 Task: Find connections with filter location São Lourenço da Mata with filter topic #HRwith filter profile language German with filter current company TCS iON with filter school Birla Institute of Technology and Science, Pilani with filter industry IT System Data Services with filter service category Packaging Design with filter keywords title Musician
Action: Mouse moved to (291, 357)
Screenshot: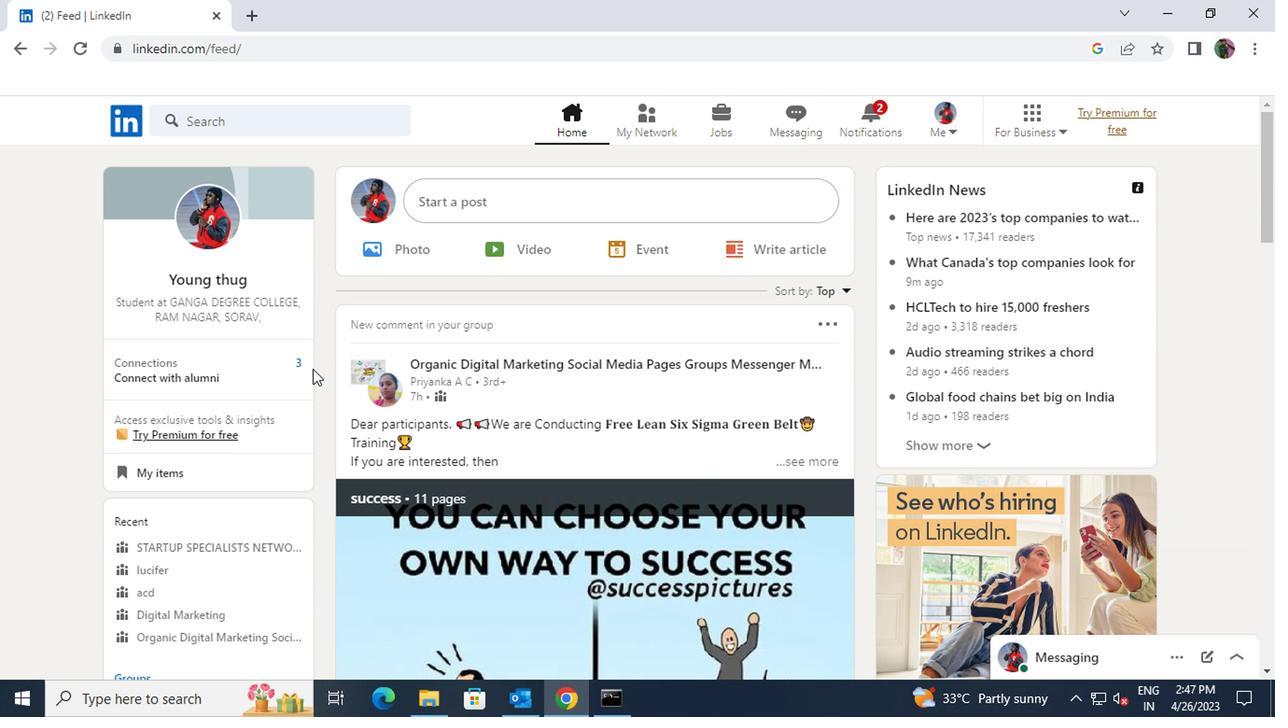 
Action: Mouse pressed left at (291, 357)
Screenshot: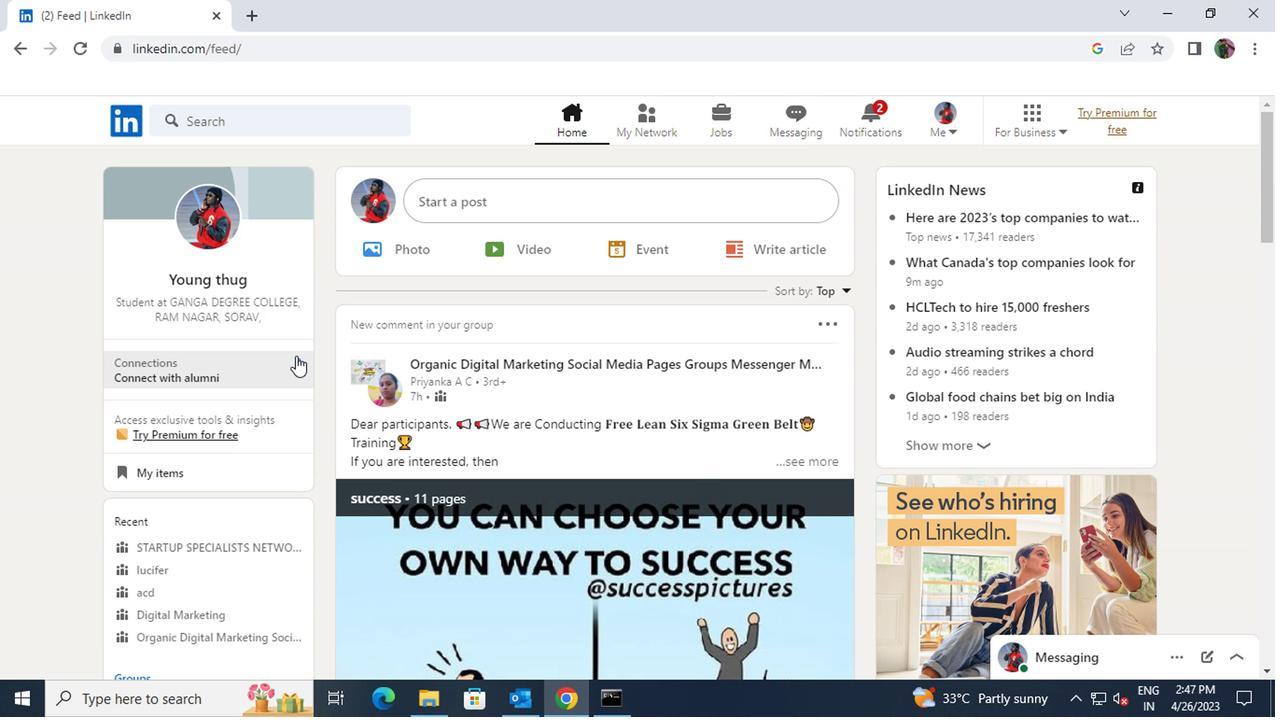 
Action: Mouse moved to (301, 221)
Screenshot: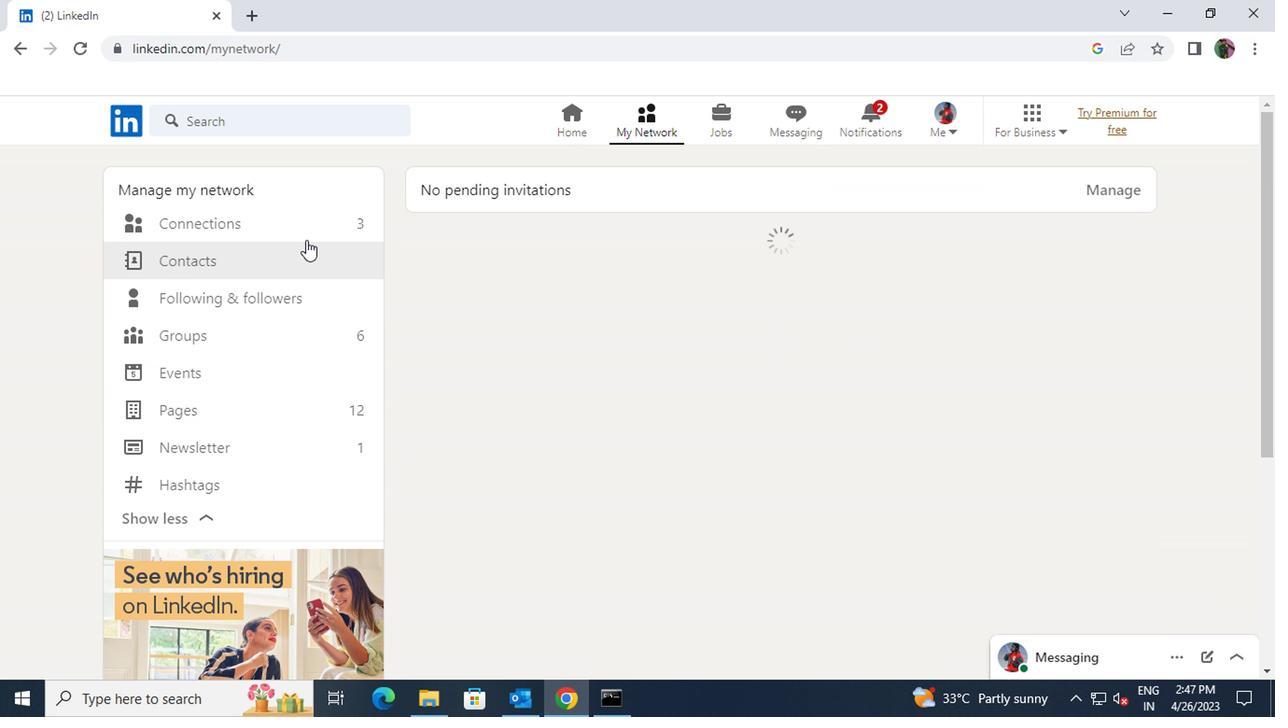 
Action: Mouse pressed left at (301, 221)
Screenshot: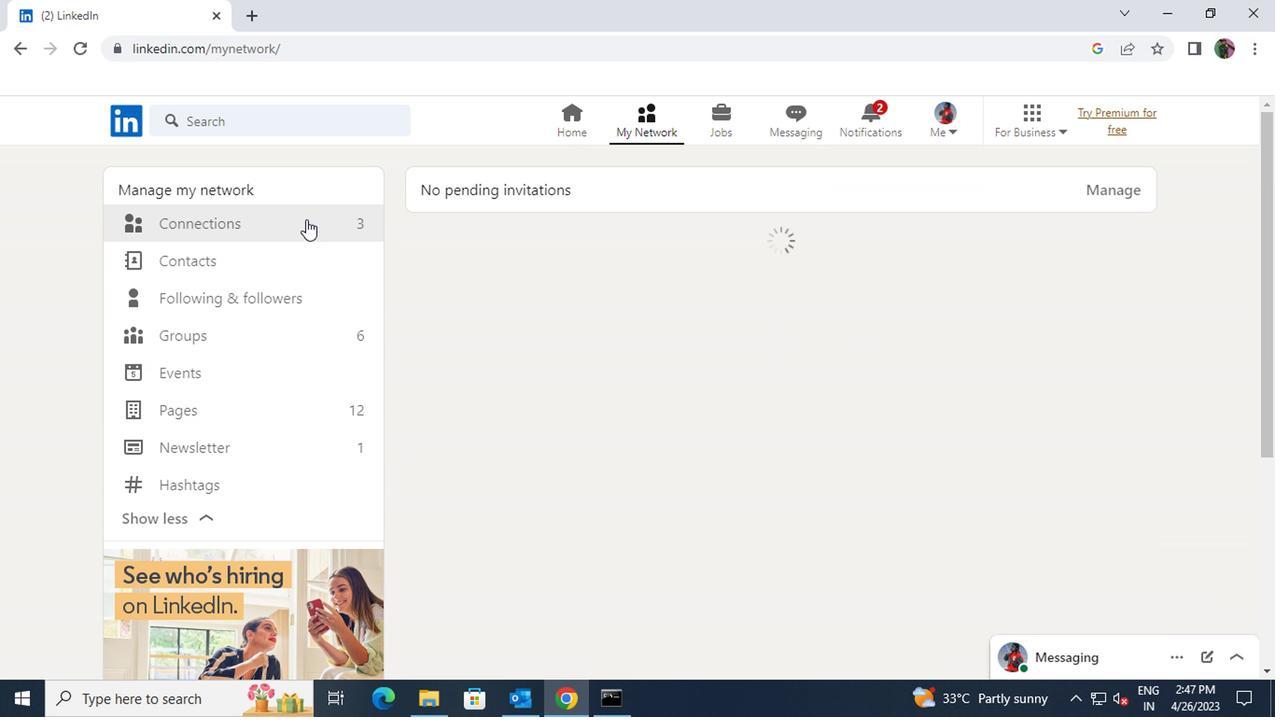 
Action: Mouse moved to (753, 225)
Screenshot: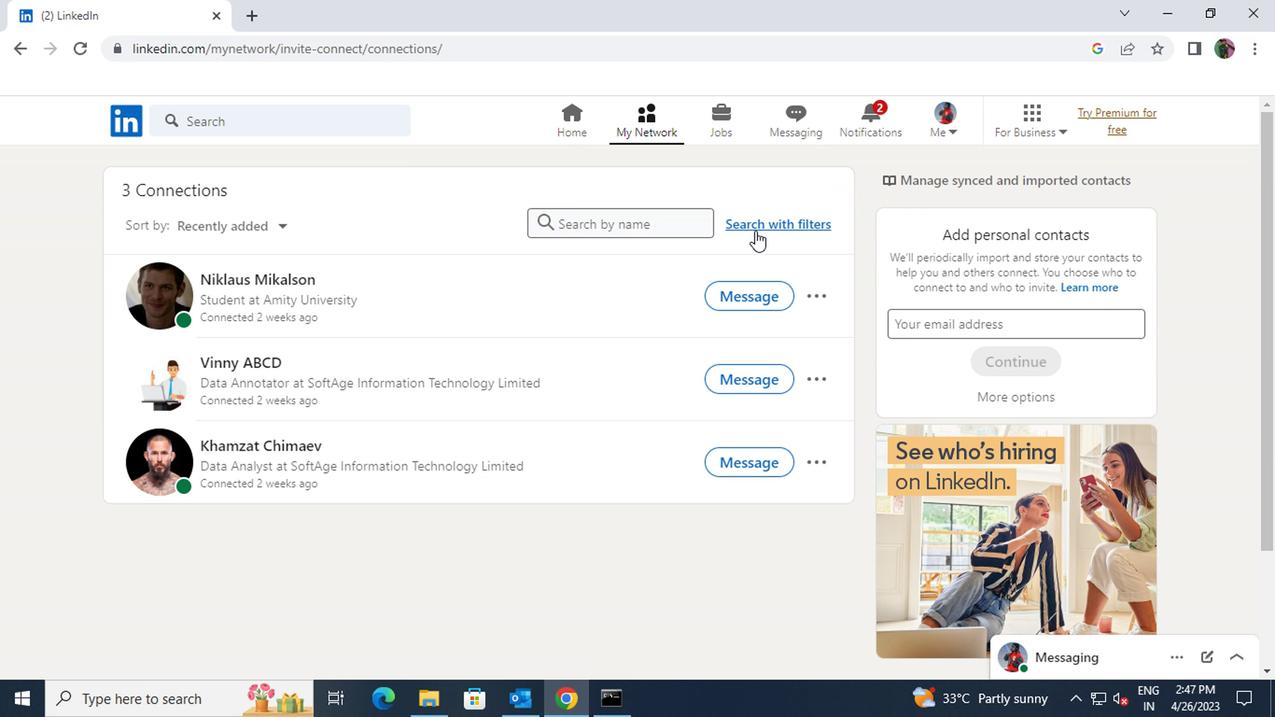 
Action: Mouse pressed left at (753, 225)
Screenshot: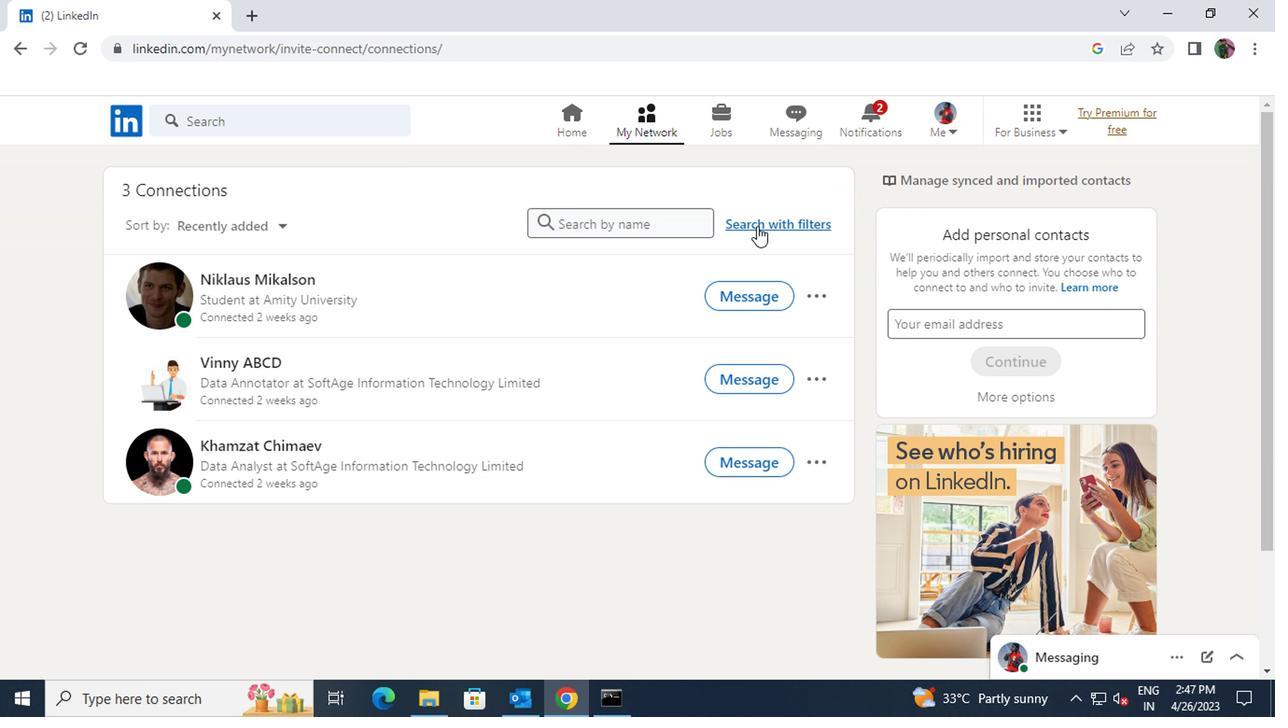 
Action: Mouse moved to (697, 179)
Screenshot: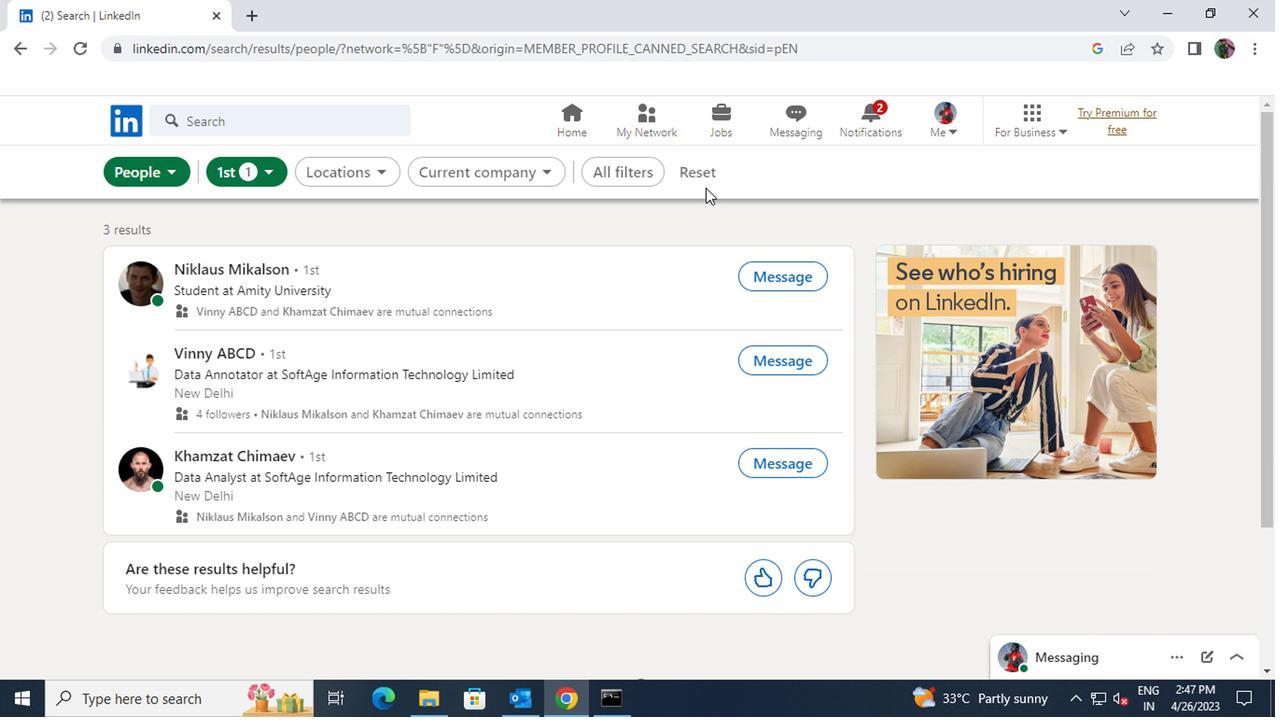 
Action: Mouse pressed left at (697, 179)
Screenshot: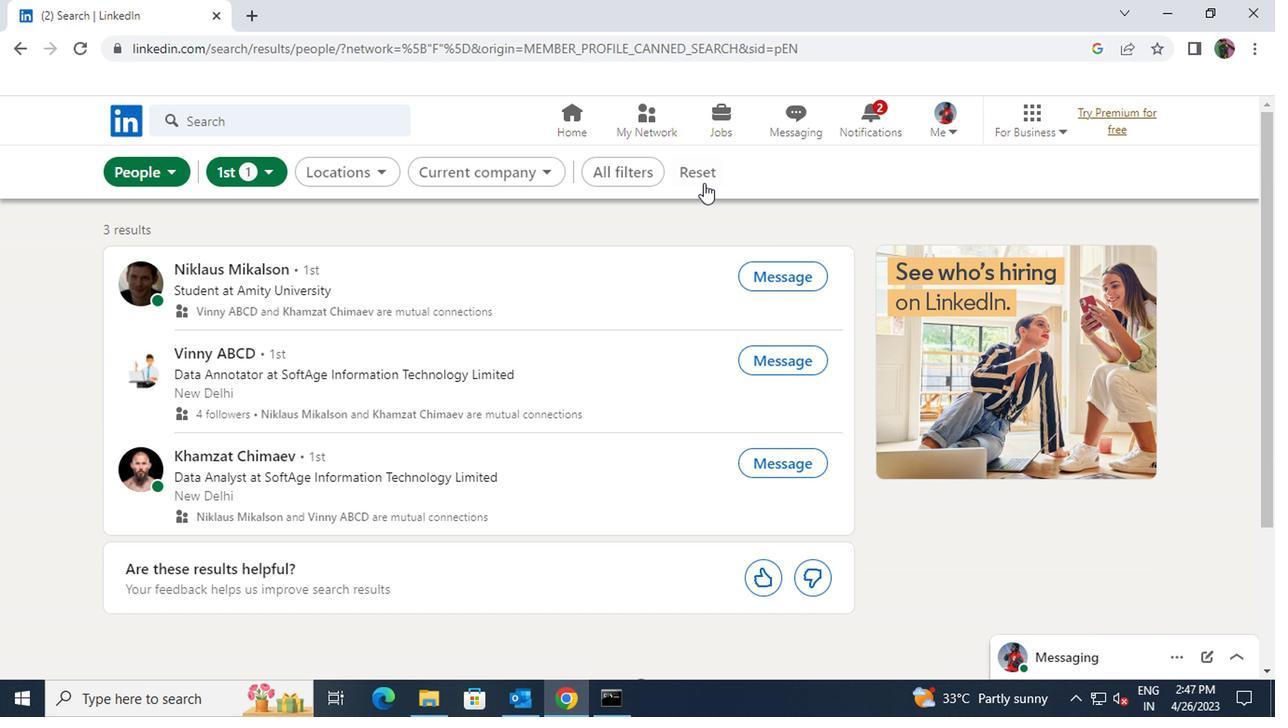 
Action: Mouse moved to (672, 175)
Screenshot: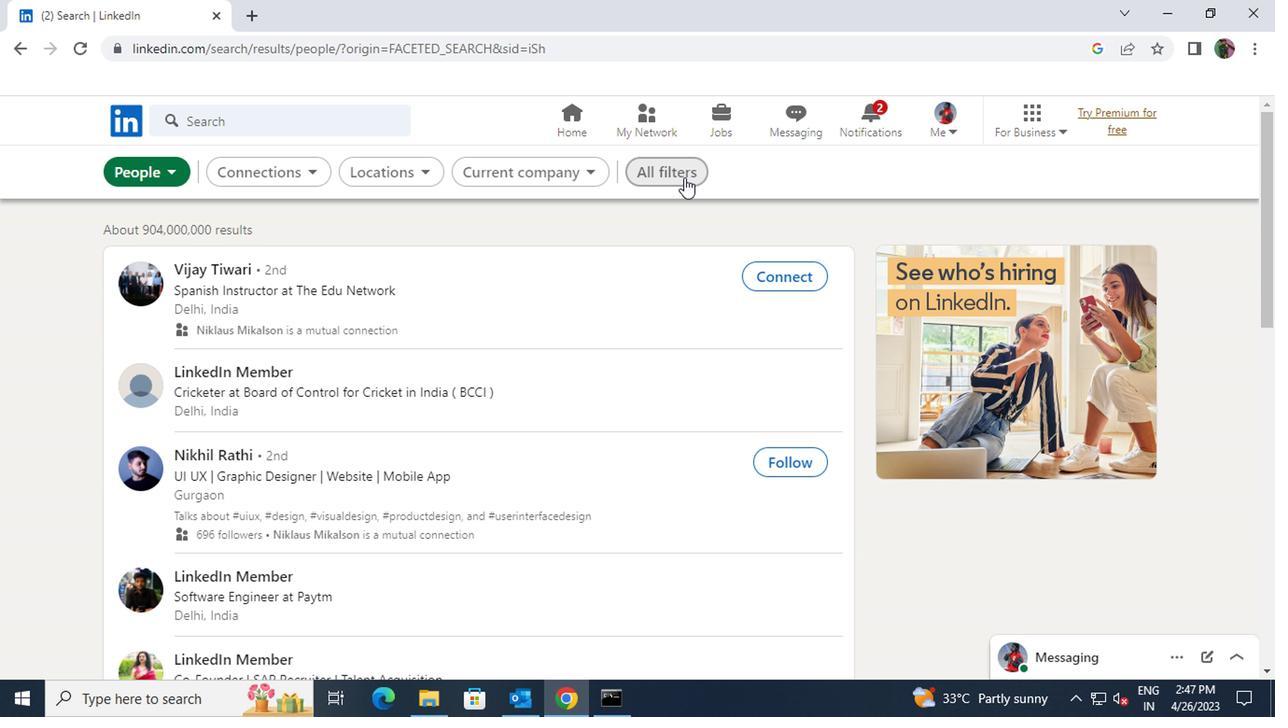 
Action: Mouse pressed left at (672, 175)
Screenshot: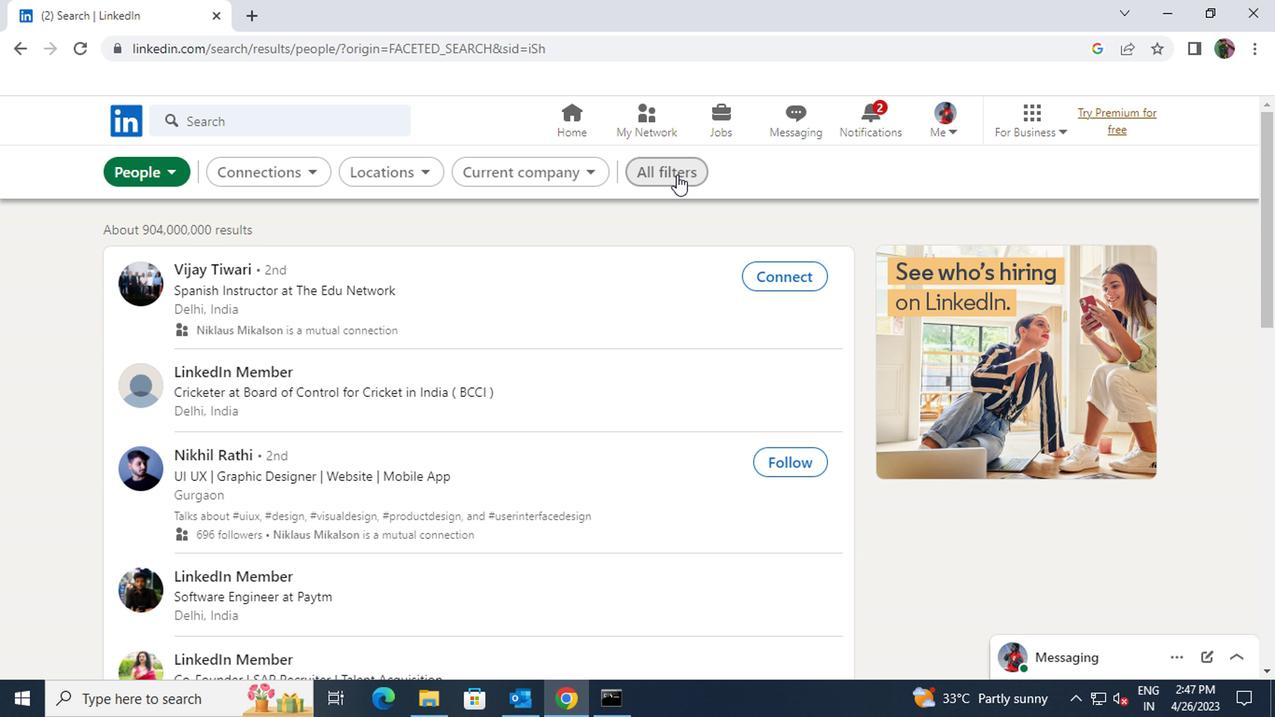 
Action: Mouse moved to (900, 377)
Screenshot: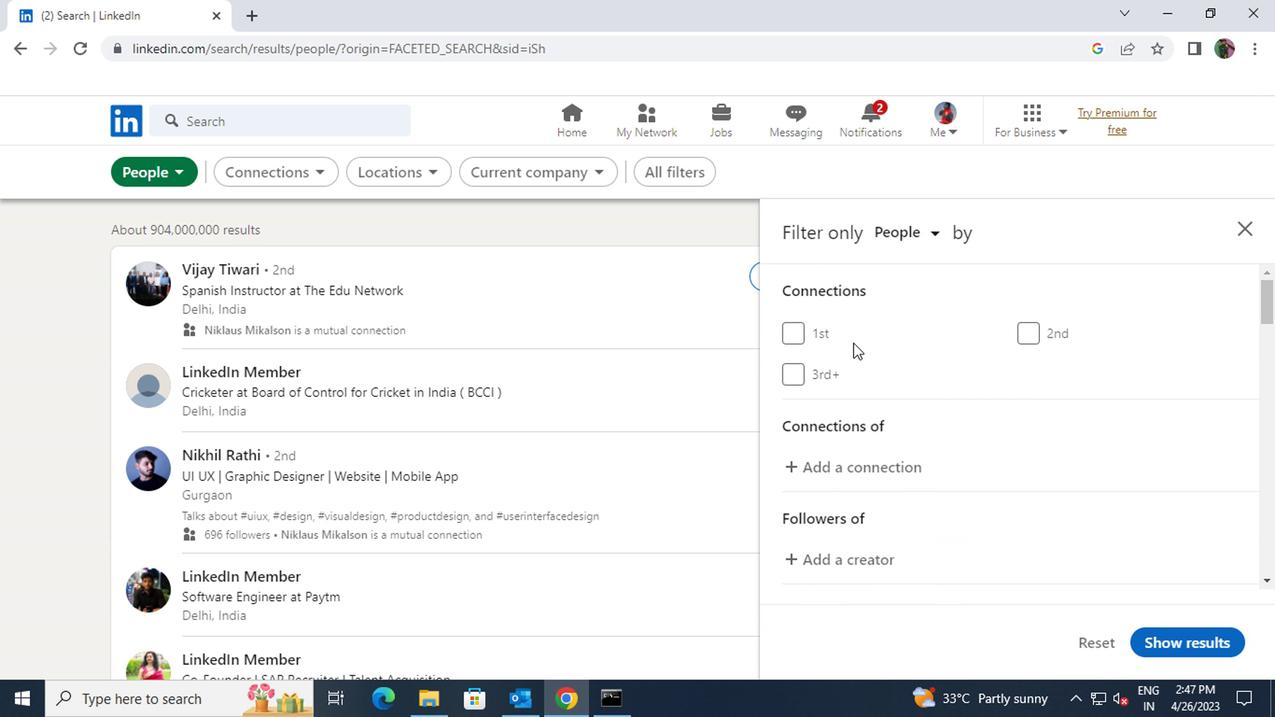 
Action: Mouse scrolled (900, 377) with delta (0, 0)
Screenshot: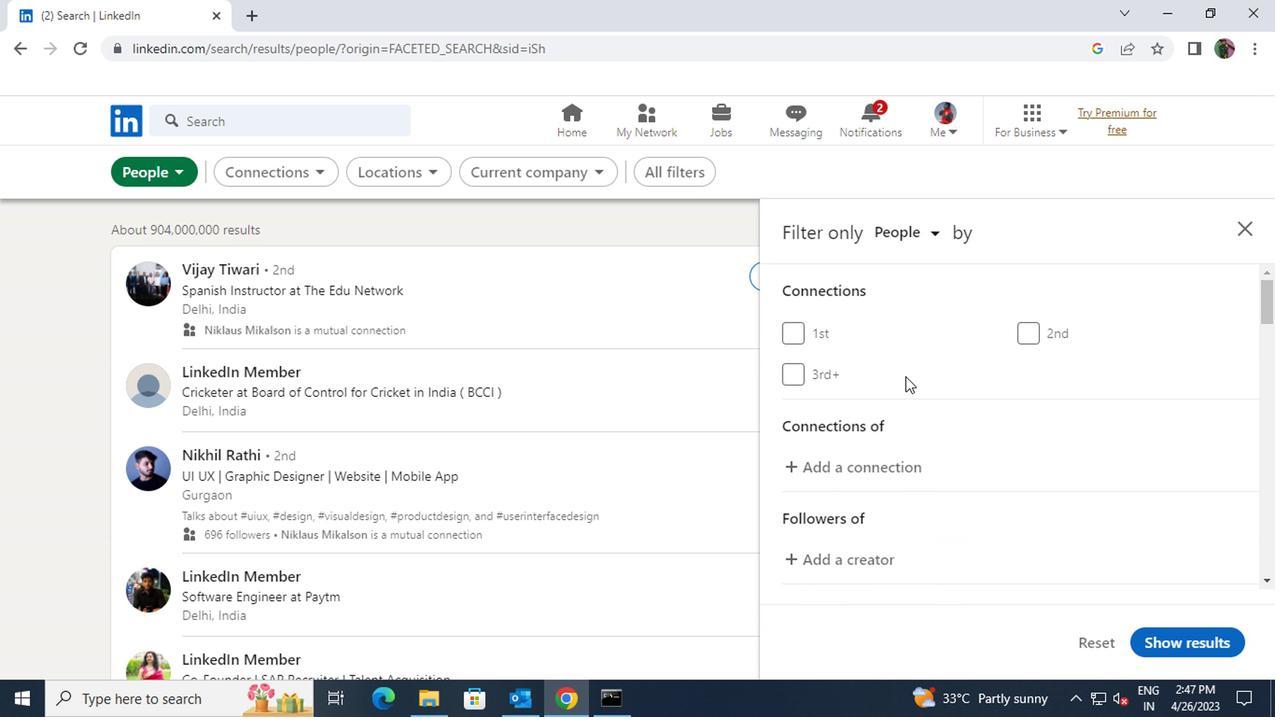 
Action: Mouse scrolled (900, 377) with delta (0, 0)
Screenshot: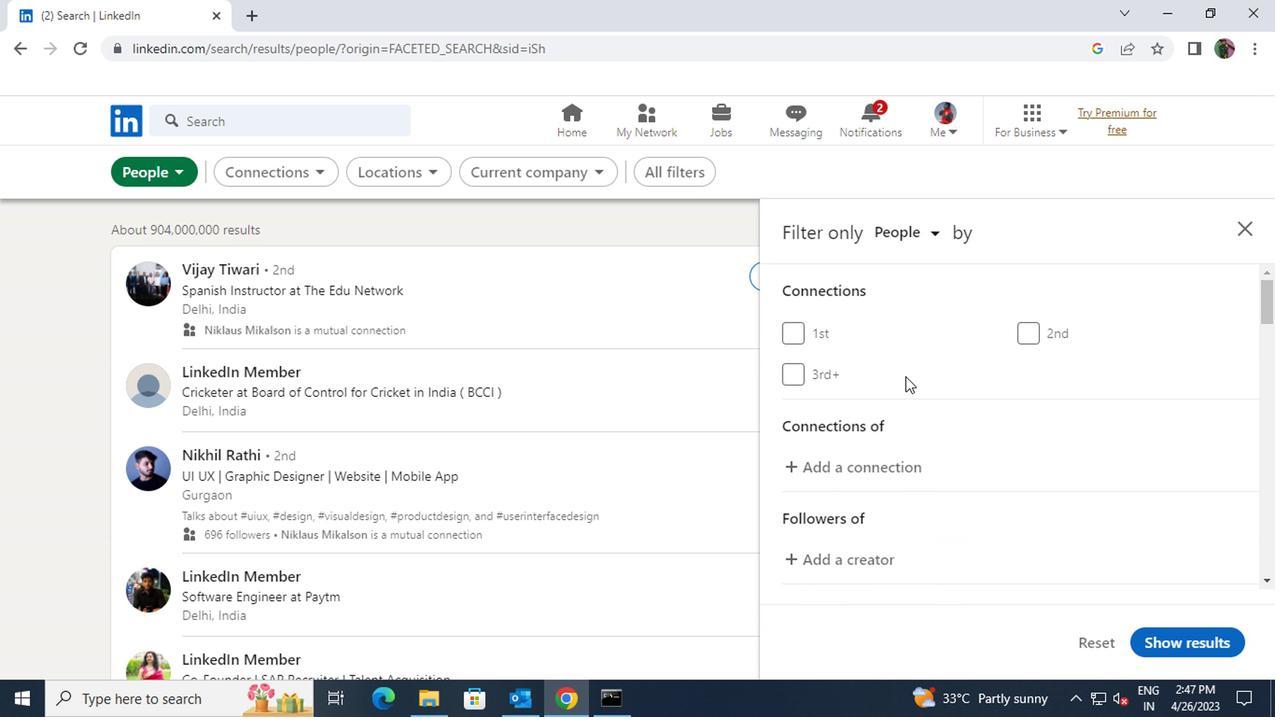 
Action: Mouse scrolled (900, 377) with delta (0, 0)
Screenshot: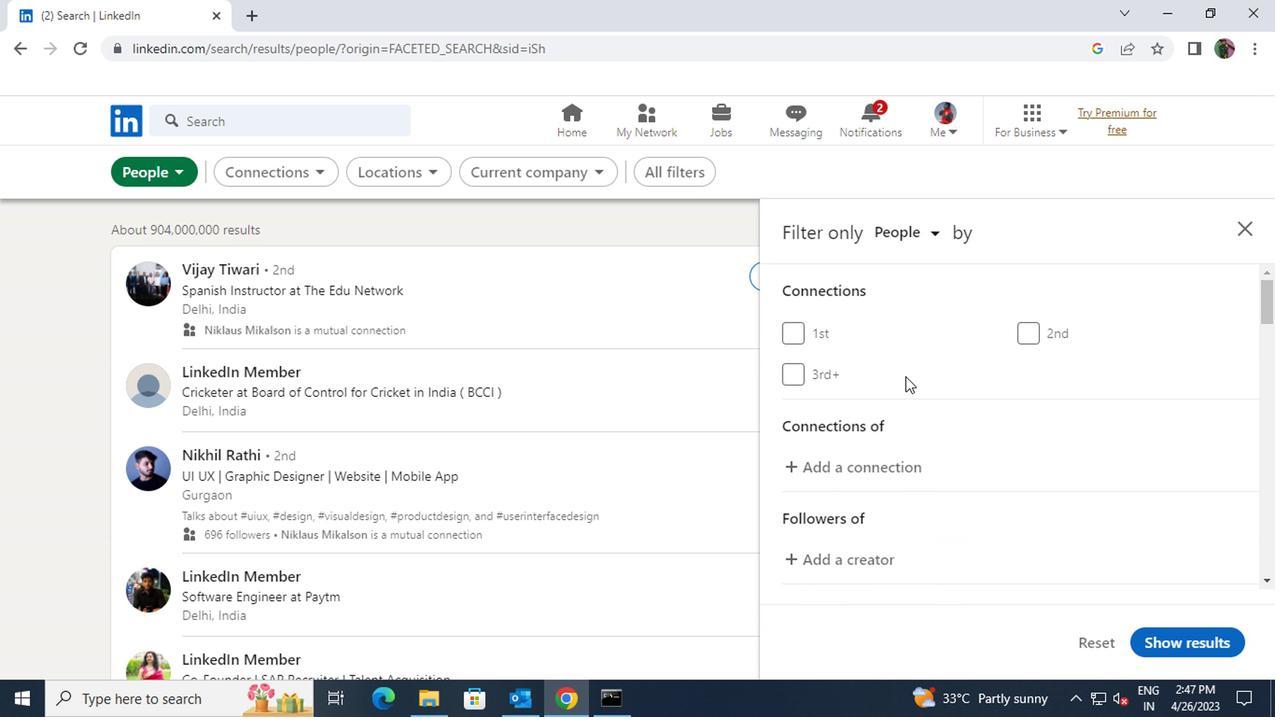 
Action: Mouse scrolled (900, 377) with delta (0, 0)
Screenshot: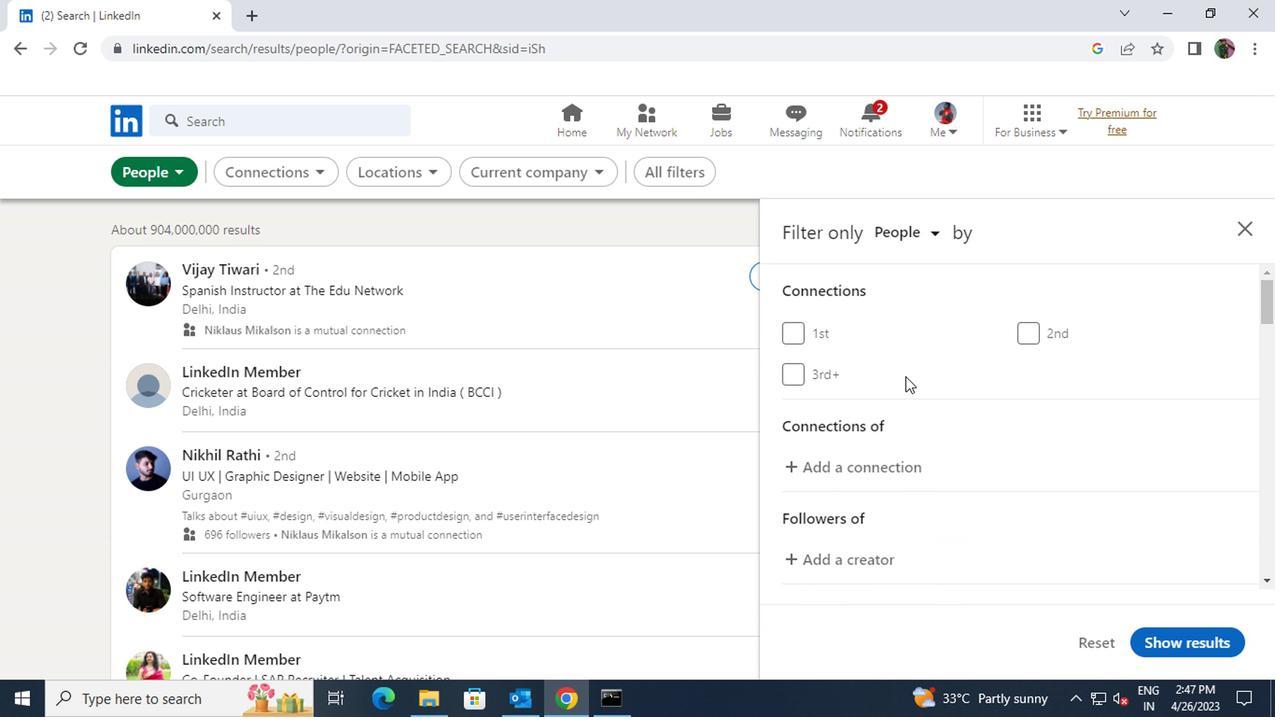 
Action: Mouse moved to (1045, 364)
Screenshot: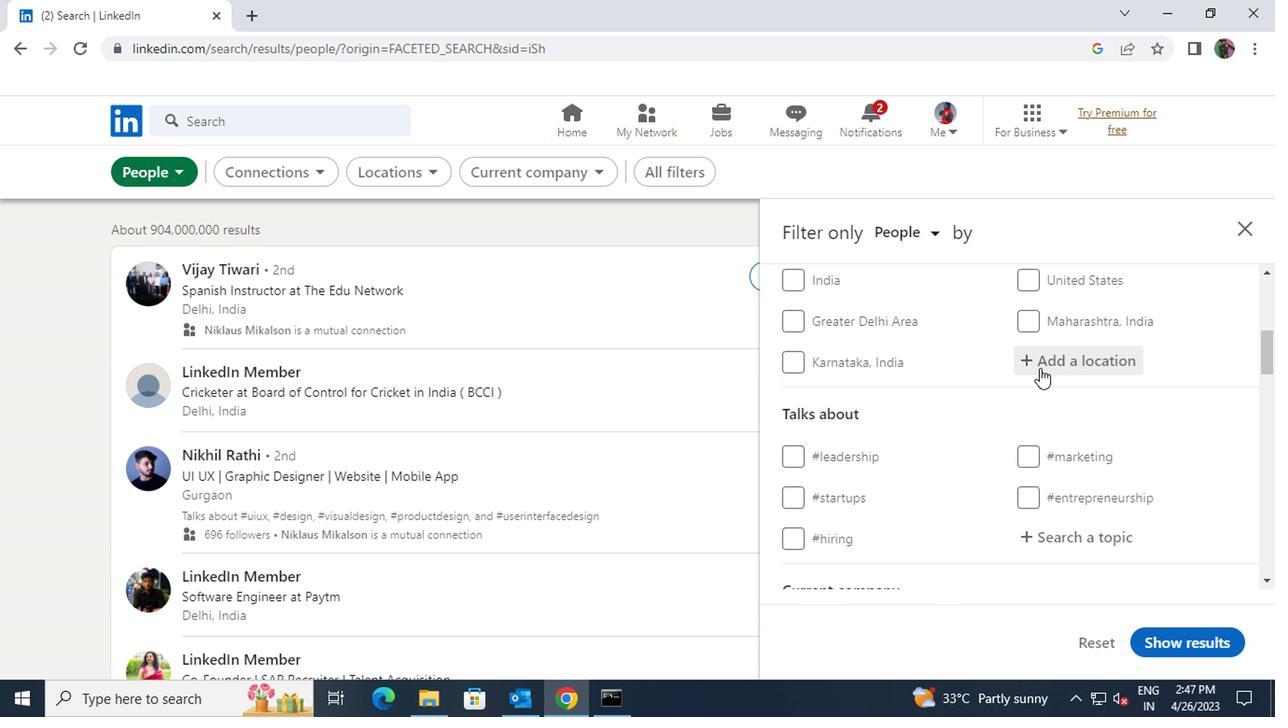 
Action: Mouse pressed left at (1045, 364)
Screenshot: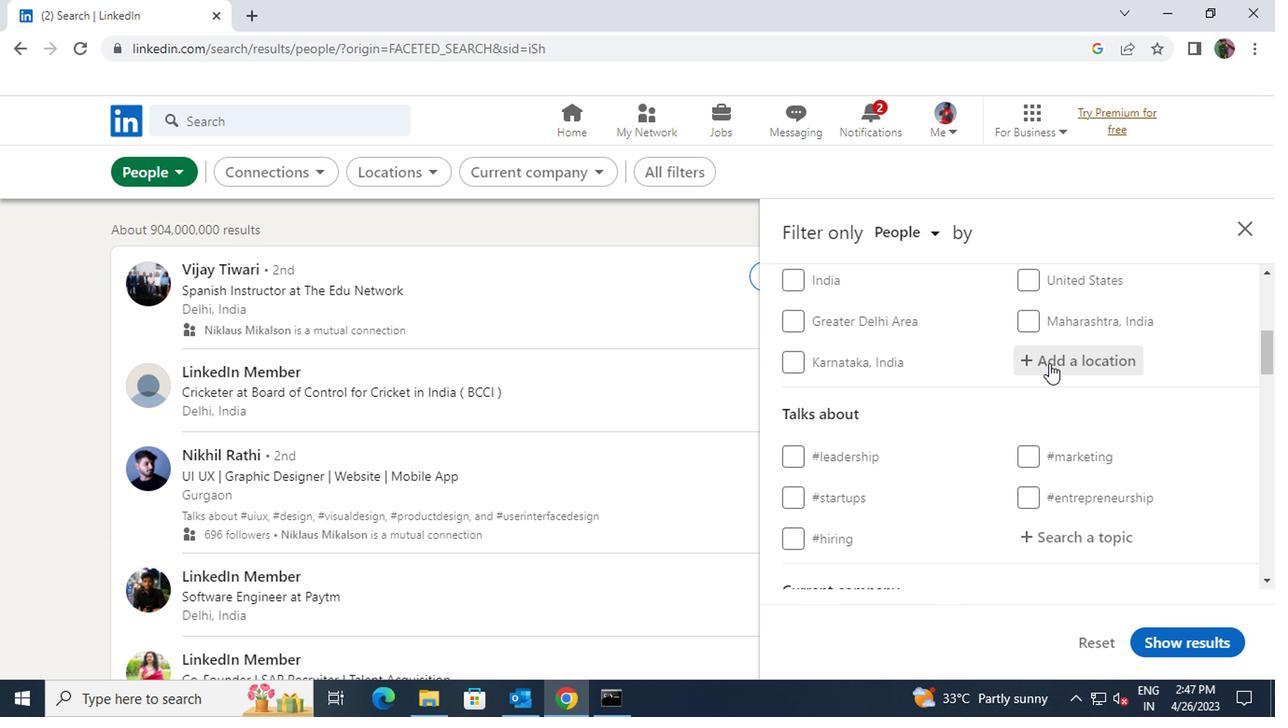 
Action: Key pressed <Key.shift>SAO<Key.space>LO
Screenshot: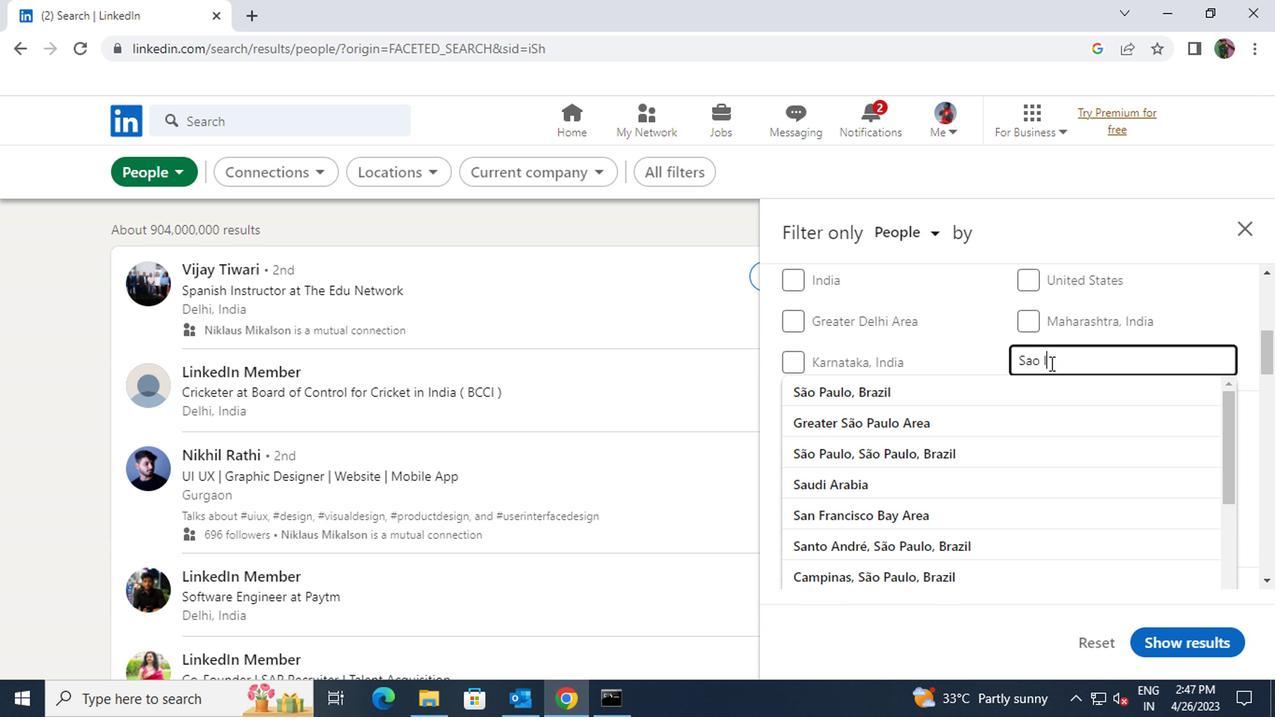 
Action: Mouse moved to (1054, 411)
Screenshot: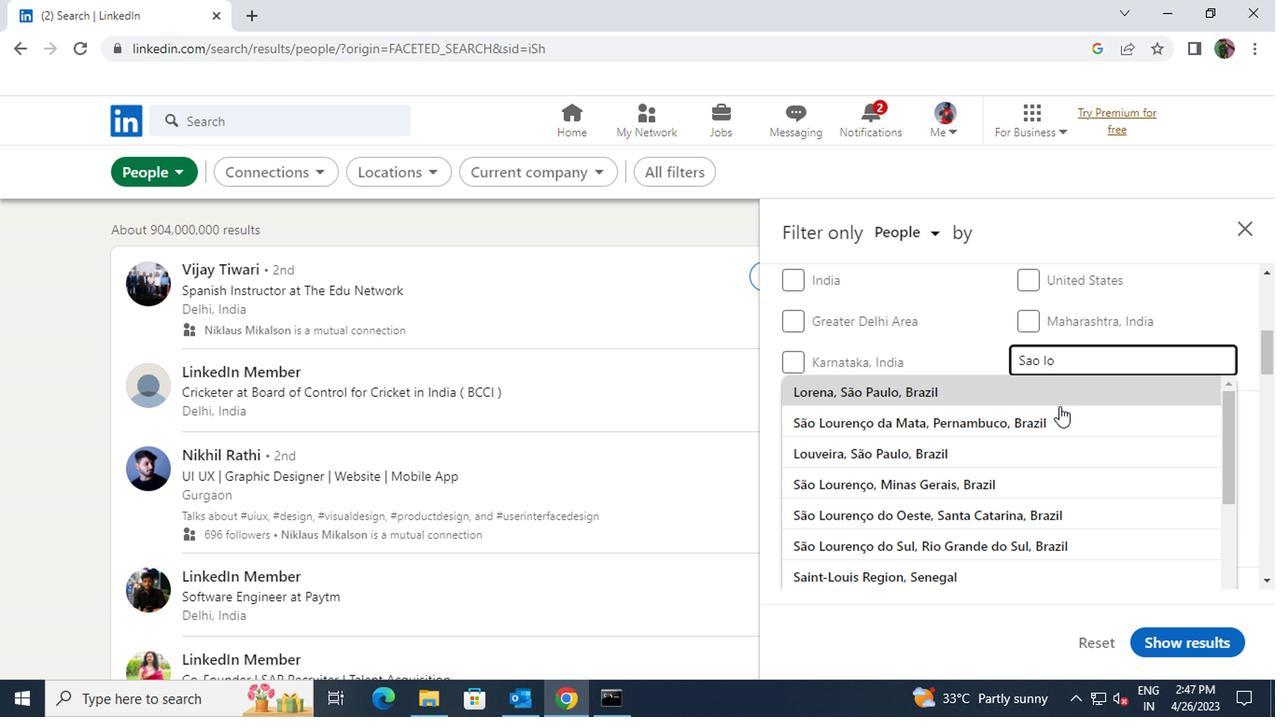 
Action: Mouse pressed left at (1054, 411)
Screenshot: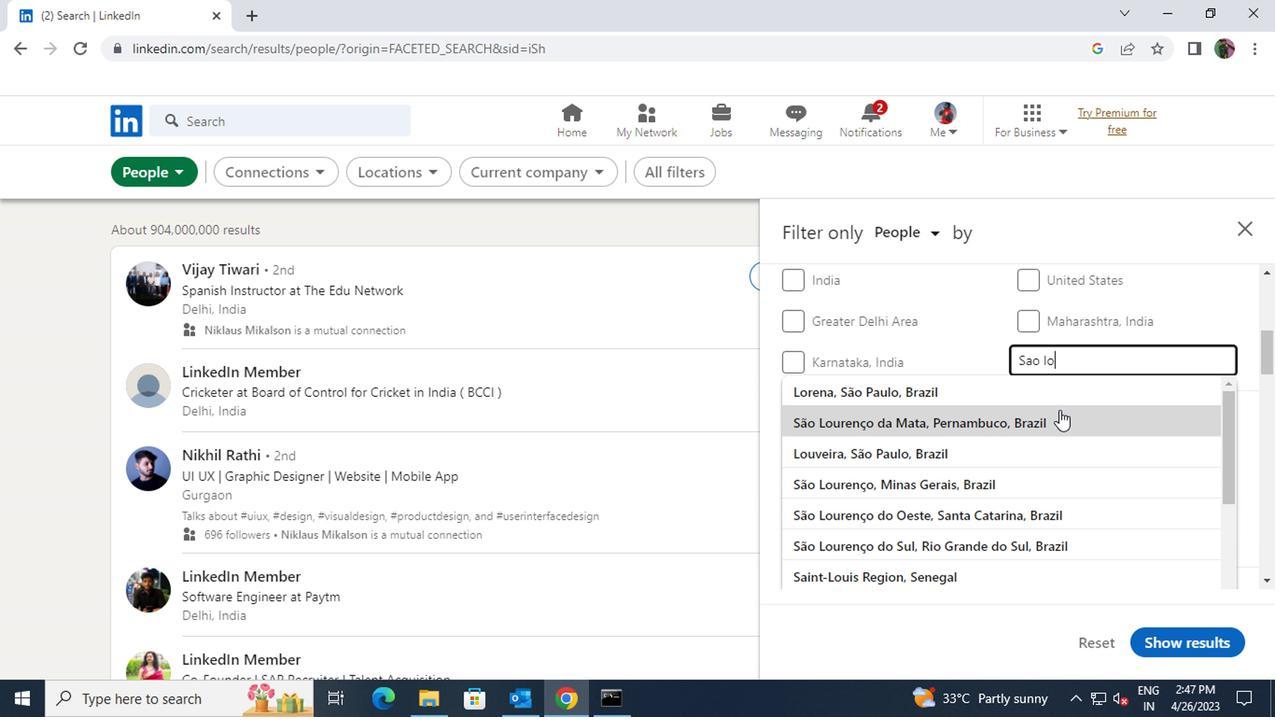 
Action: Mouse scrolled (1054, 410) with delta (0, -1)
Screenshot: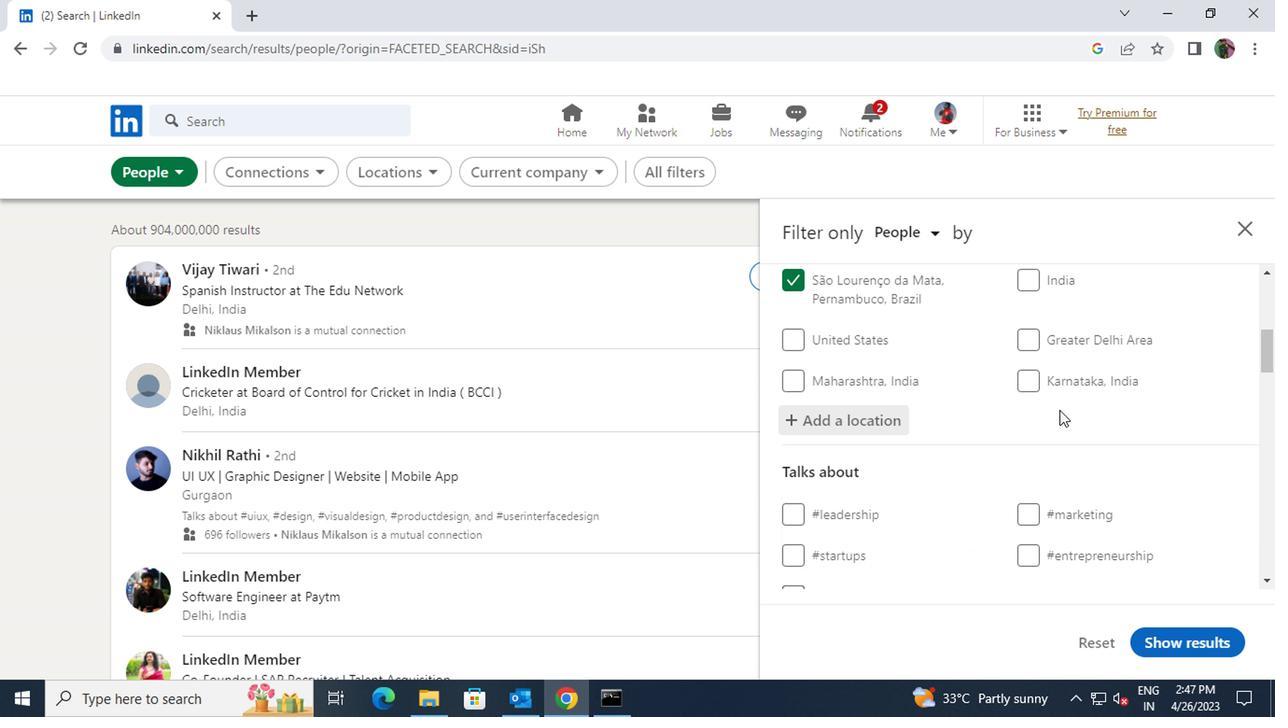 
Action: Mouse scrolled (1054, 410) with delta (0, -1)
Screenshot: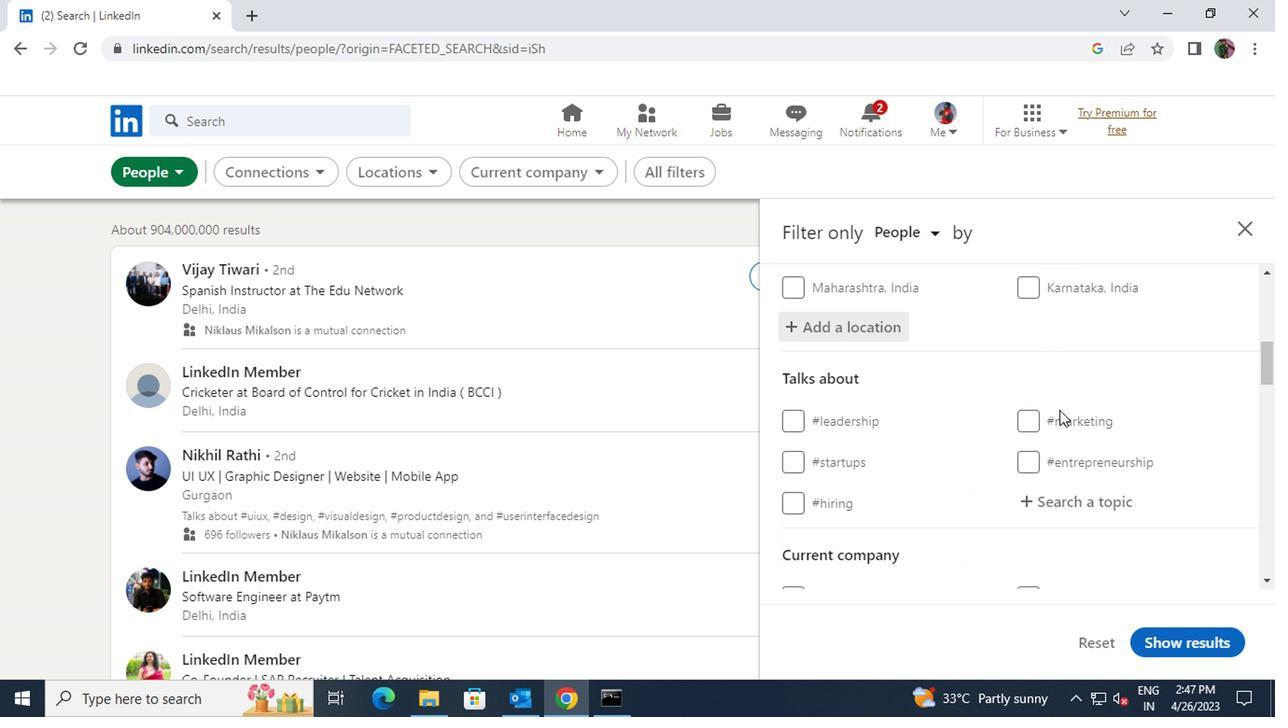 
Action: Mouse scrolled (1054, 410) with delta (0, -1)
Screenshot: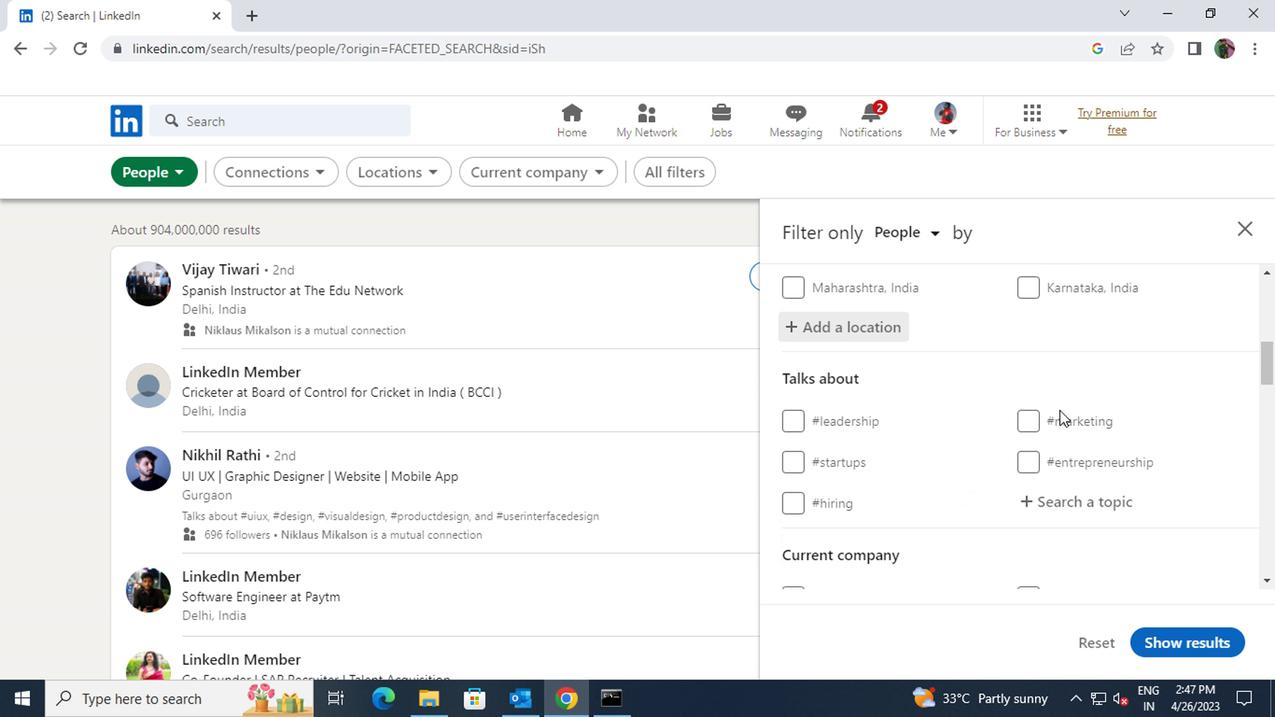 
Action: Mouse moved to (1056, 311)
Screenshot: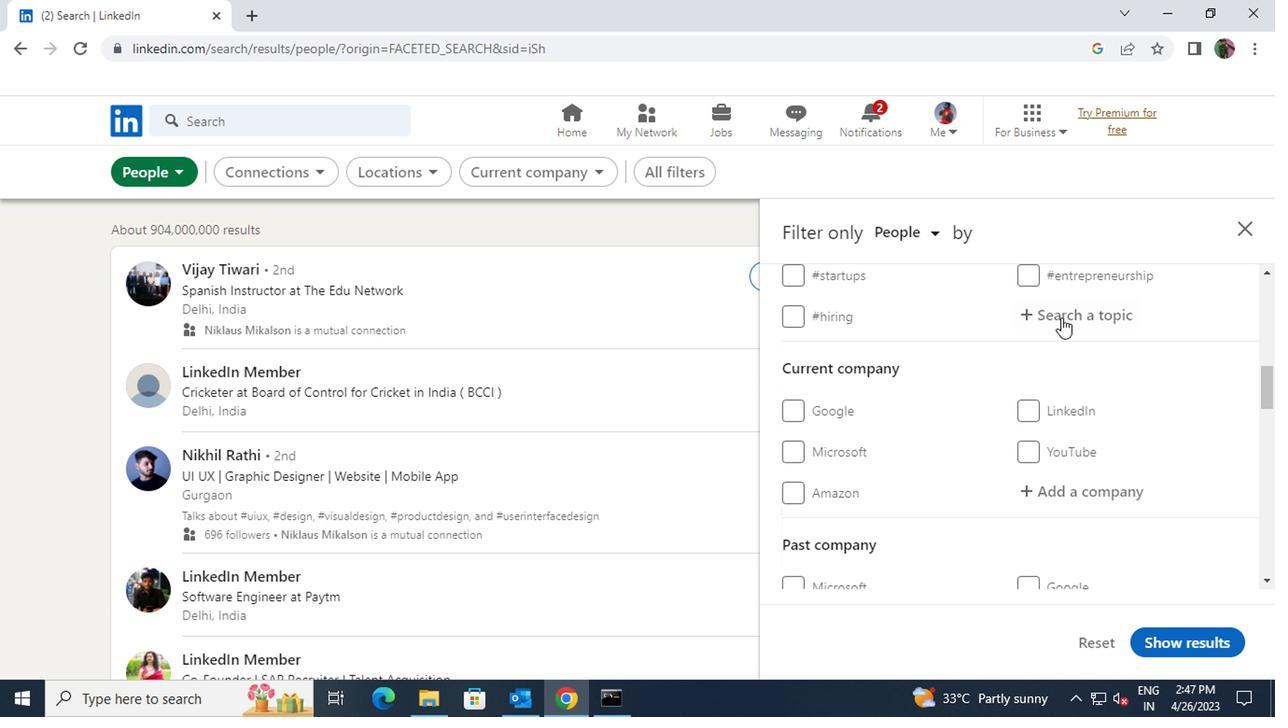
Action: Mouse pressed left at (1056, 311)
Screenshot: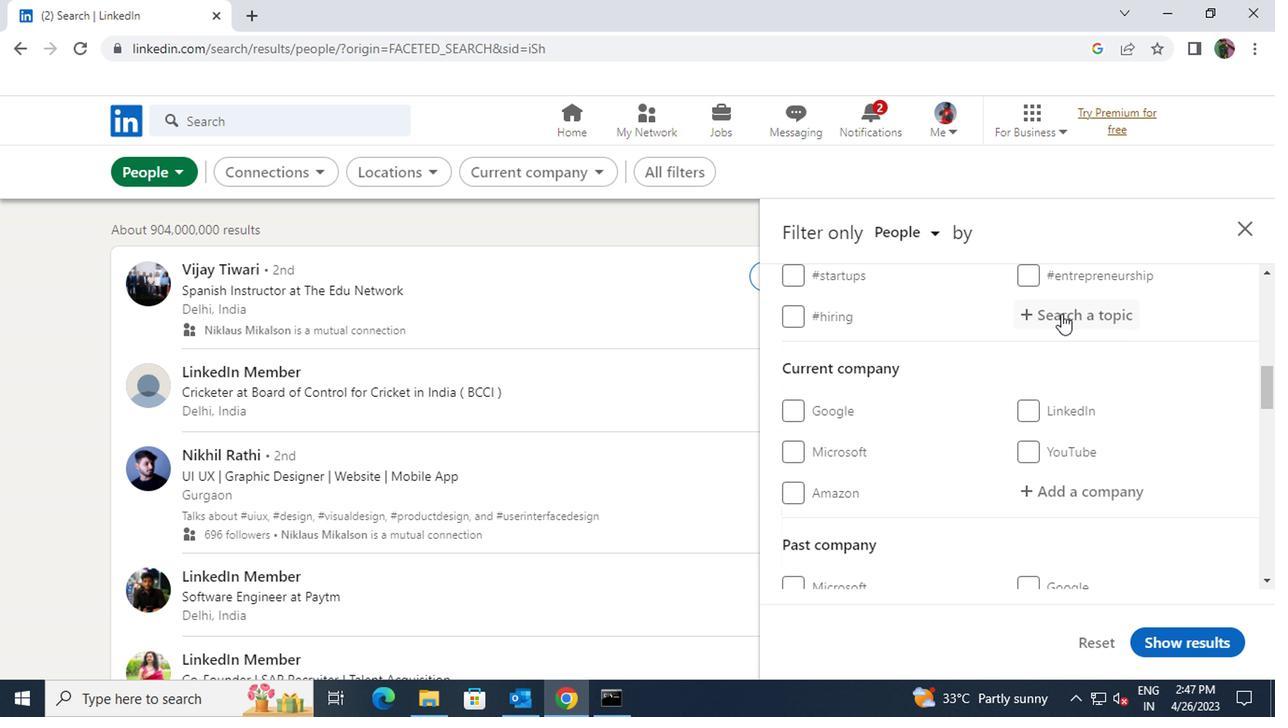 
Action: Key pressed <Key.shift><Key.shift><Key.shift><Key.shift><Key.shift><Key.shift><Key.shift><Key.shift><Key.shift><Key.shift><Key.shift><Key.shift><Key.shift>#<Key.shift>HRWITH
Screenshot: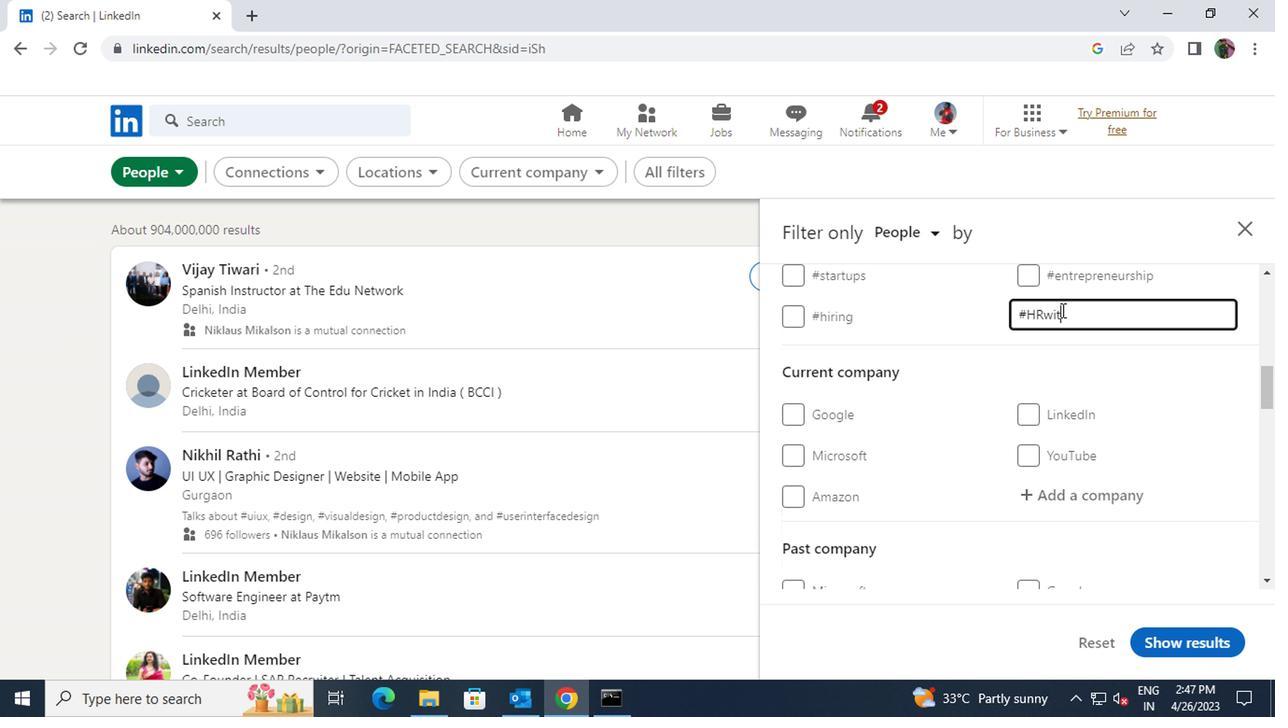 
Action: Mouse moved to (1006, 373)
Screenshot: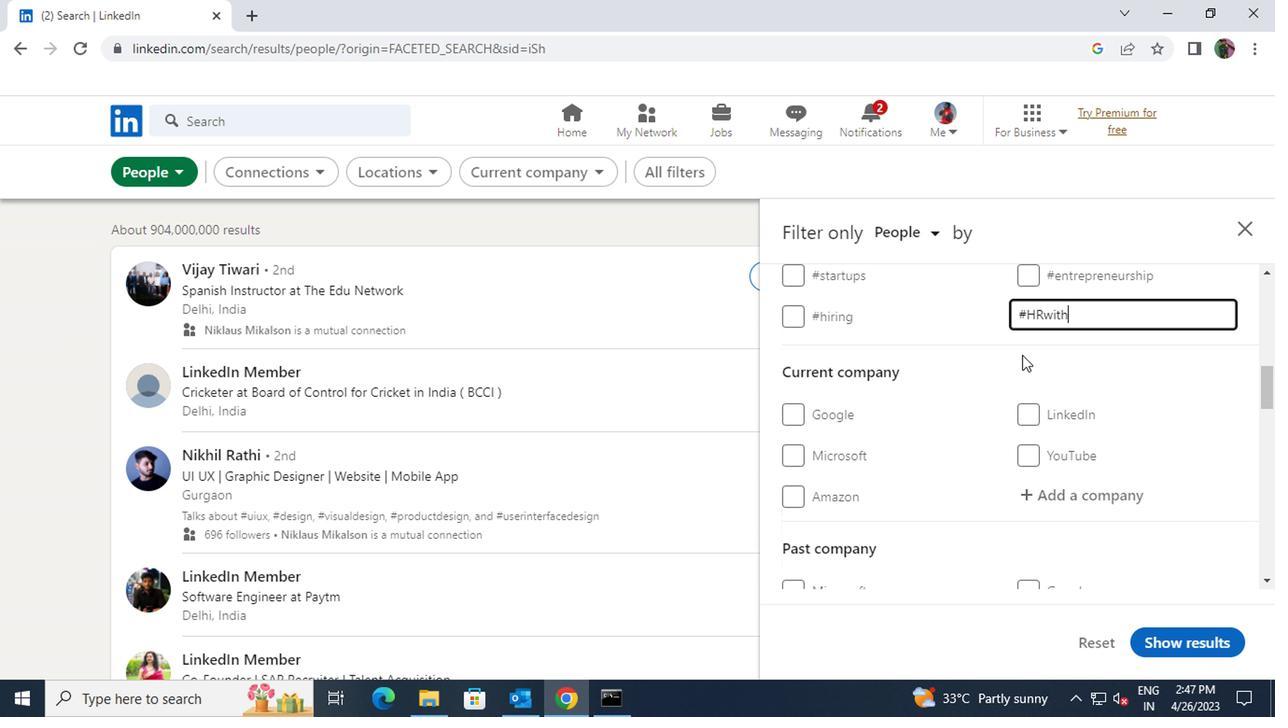 
Action: Mouse scrolled (1006, 372) with delta (0, 0)
Screenshot: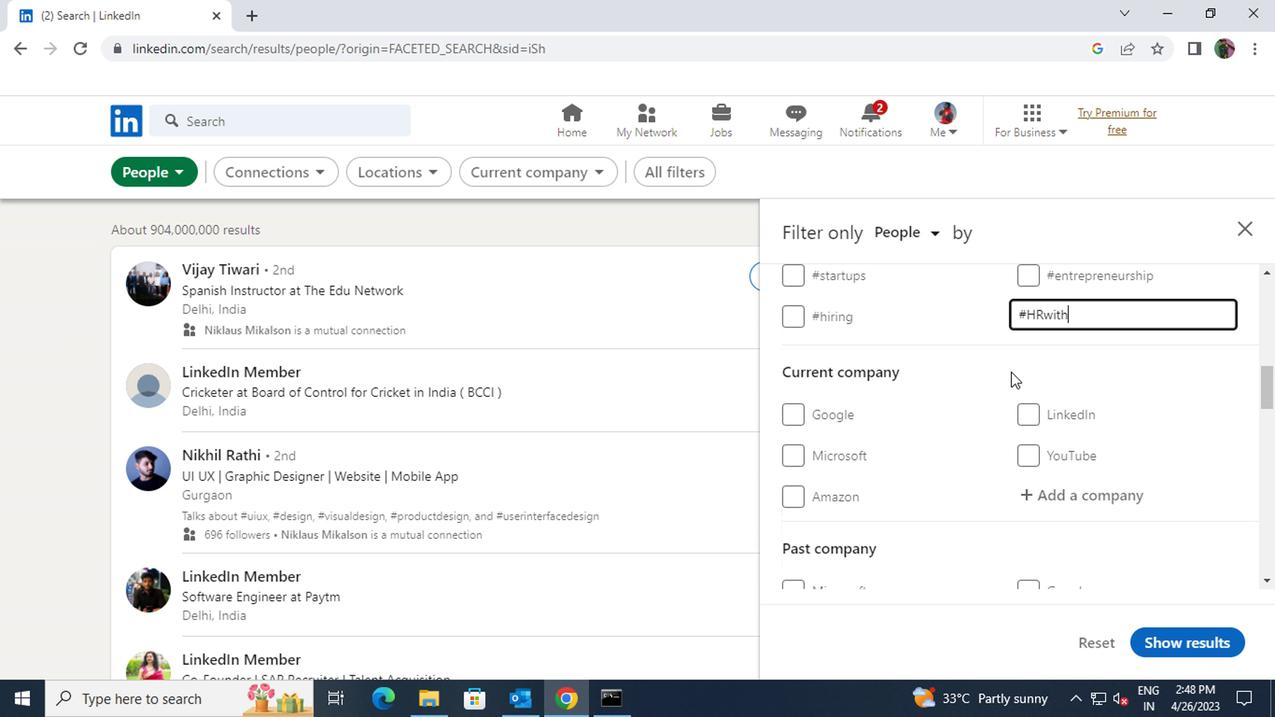 
Action: Mouse moved to (1032, 405)
Screenshot: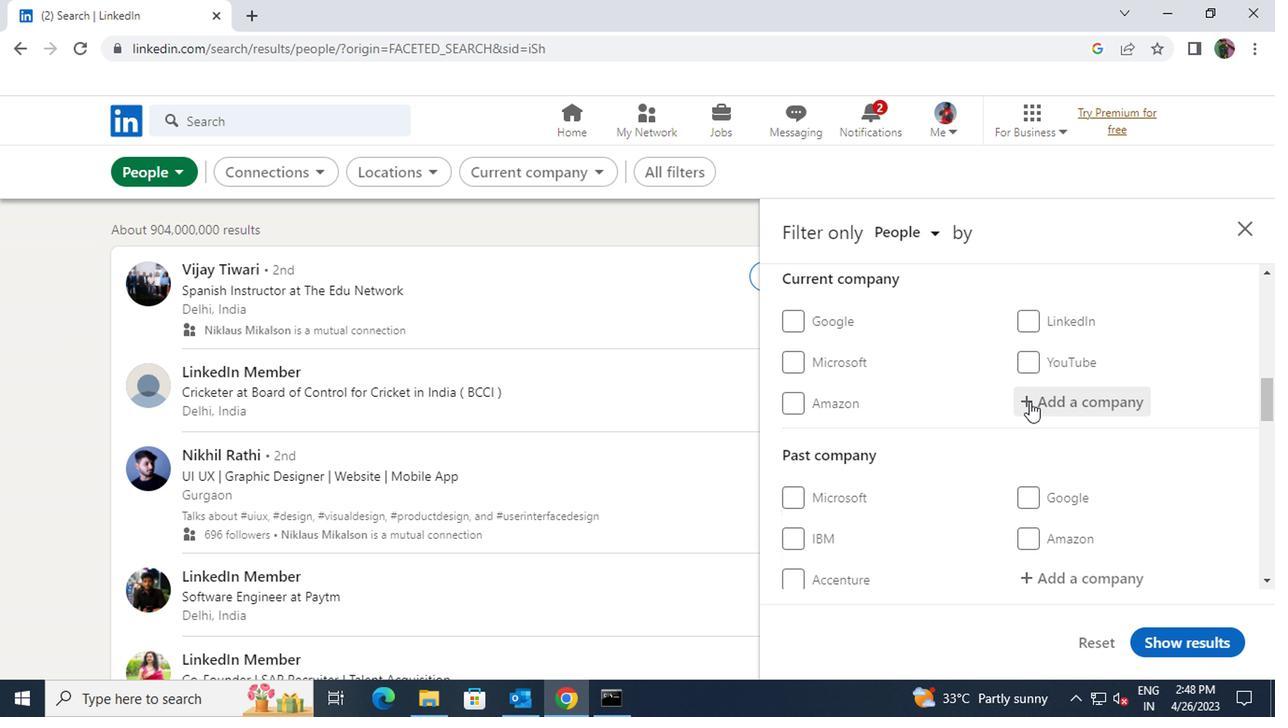 
Action: Mouse pressed left at (1032, 405)
Screenshot: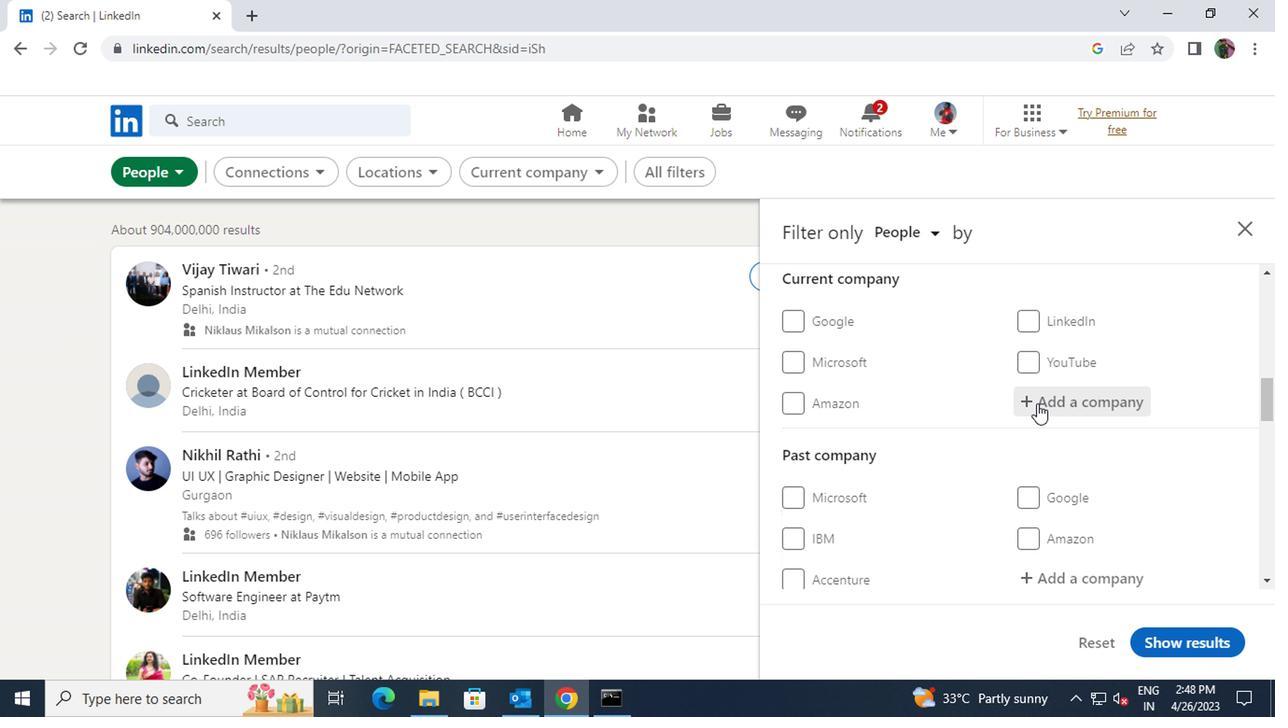 
Action: Key pressed <Key.shift><Key.shift><Key.shift>TCS<Key.space>ION
Screenshot: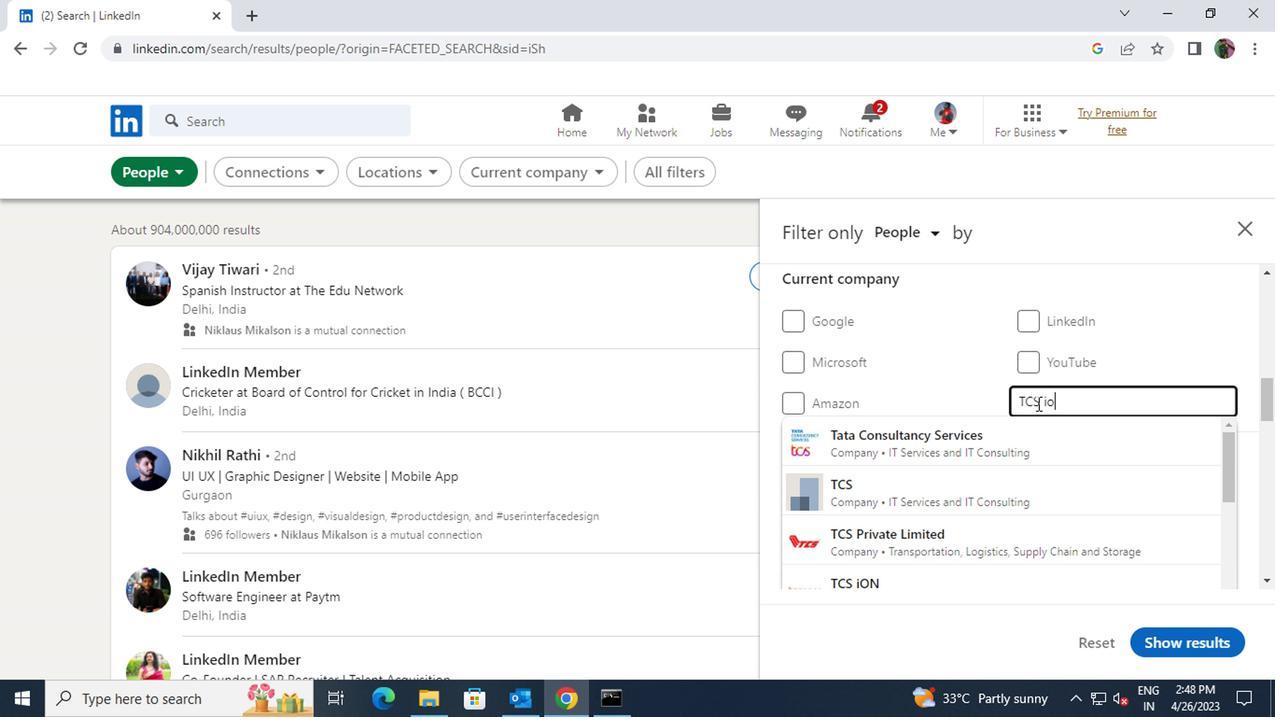 
Action: Mouse moved to (1026, 433)
Screenshot: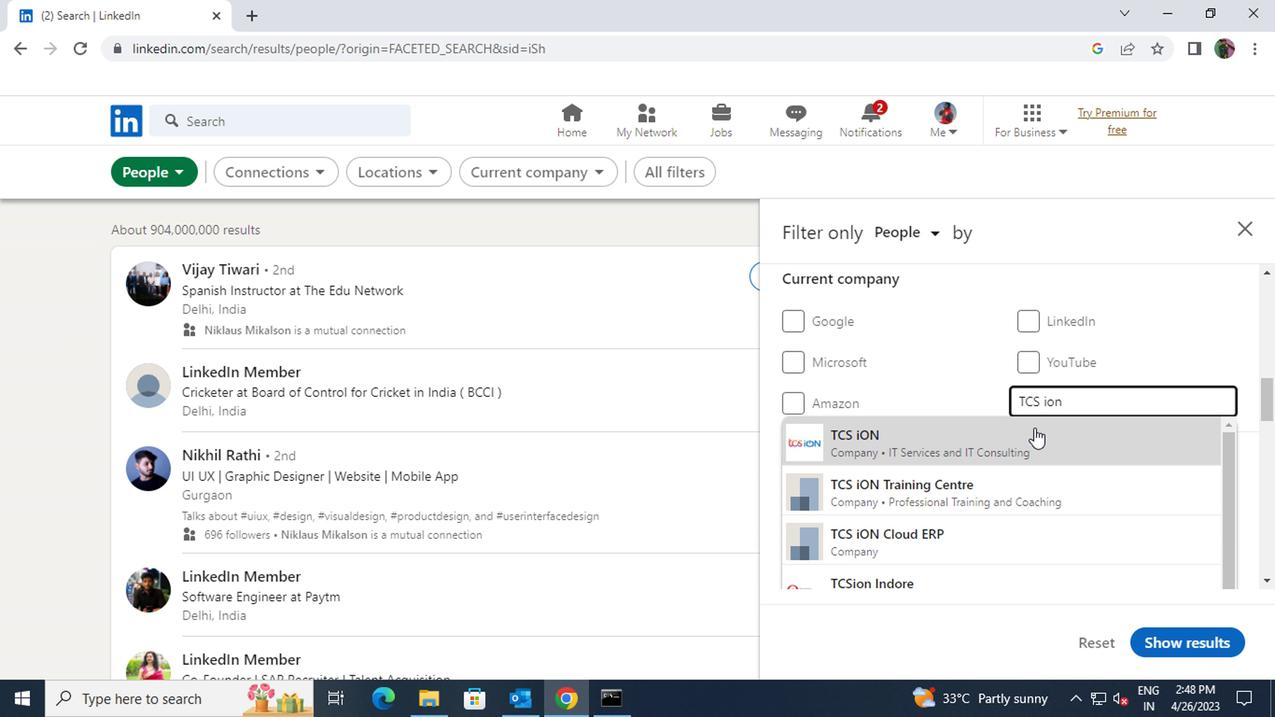
Action: Mouse pressed left at (1026, 433)
Screenshot: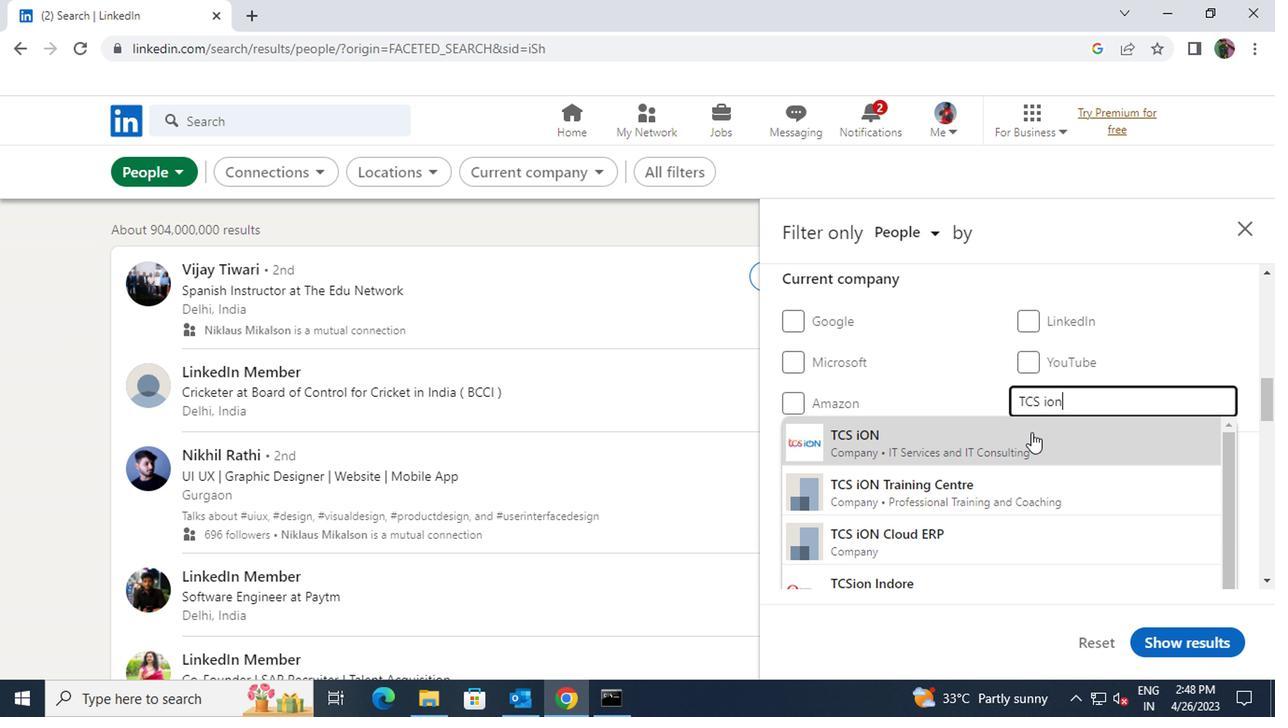 
Action: Mouse scrolled (1026, 432) with delta (0, 0)
Screenshot: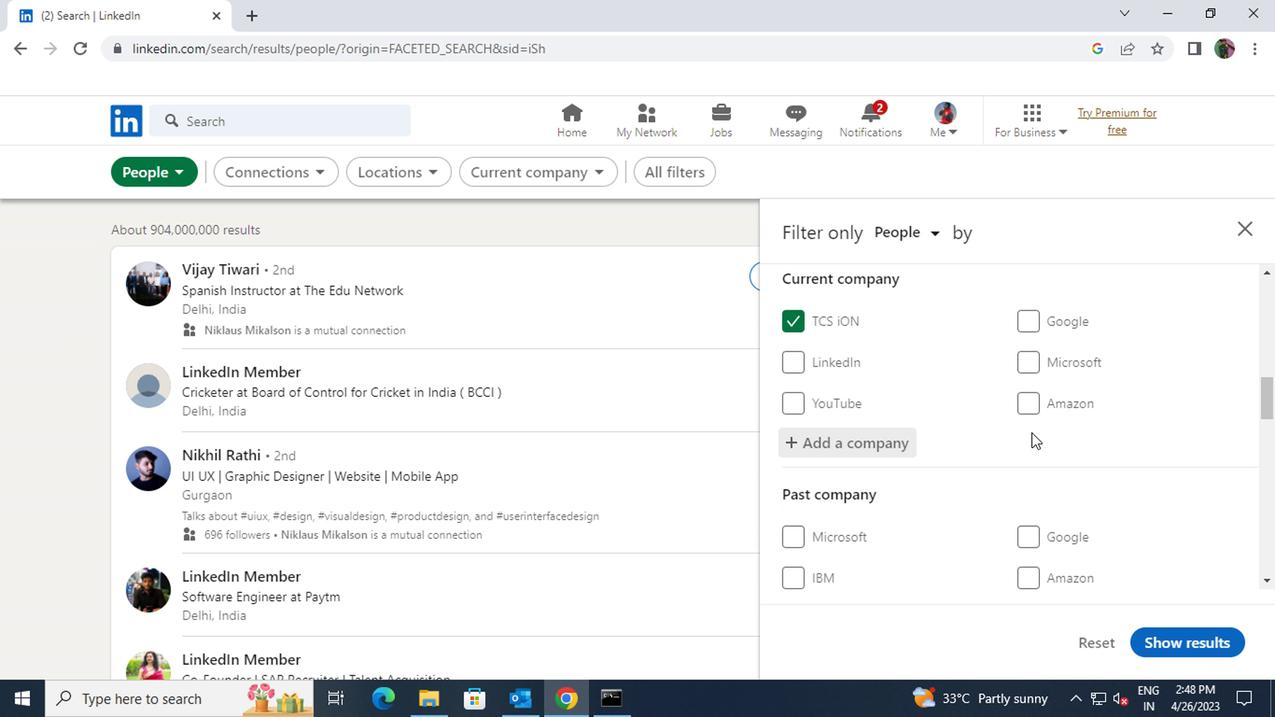 
Action: Mouse scrolled (1026, 432) with delta (0, 0)
Screenshot: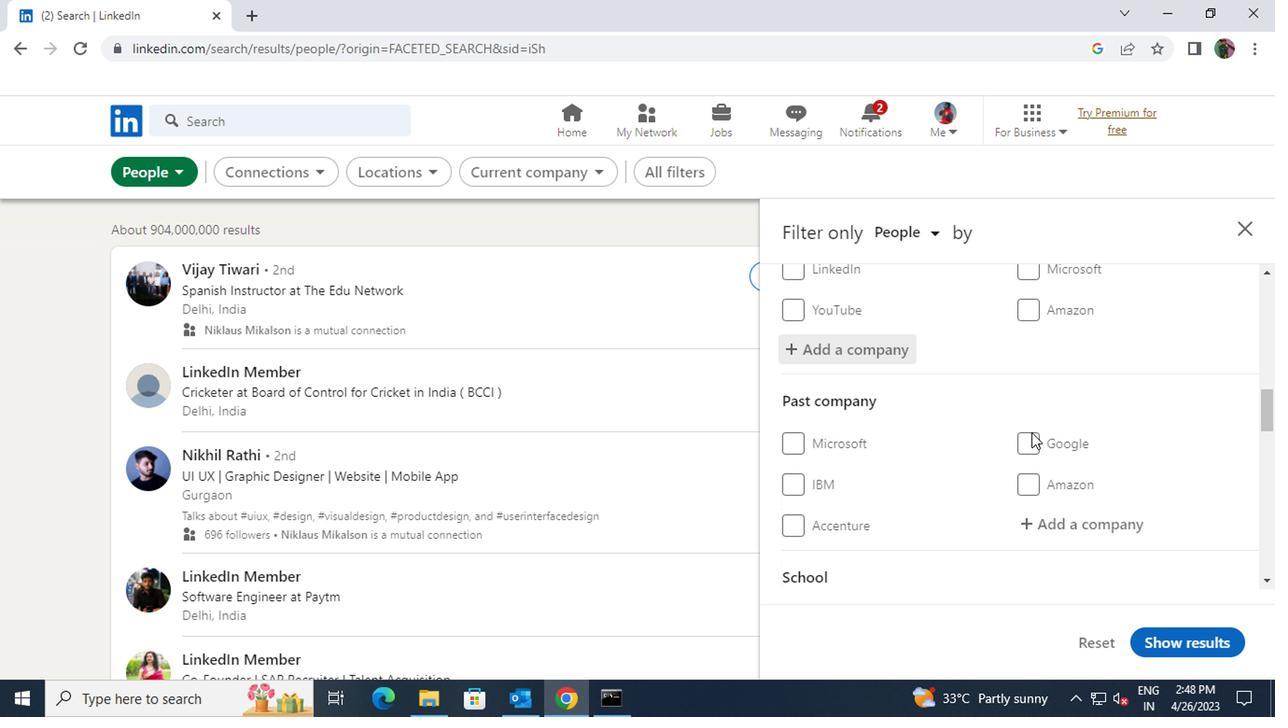 
Action: Mouse scrolled (1026, 432) with delta (0, 0)
Screenshot: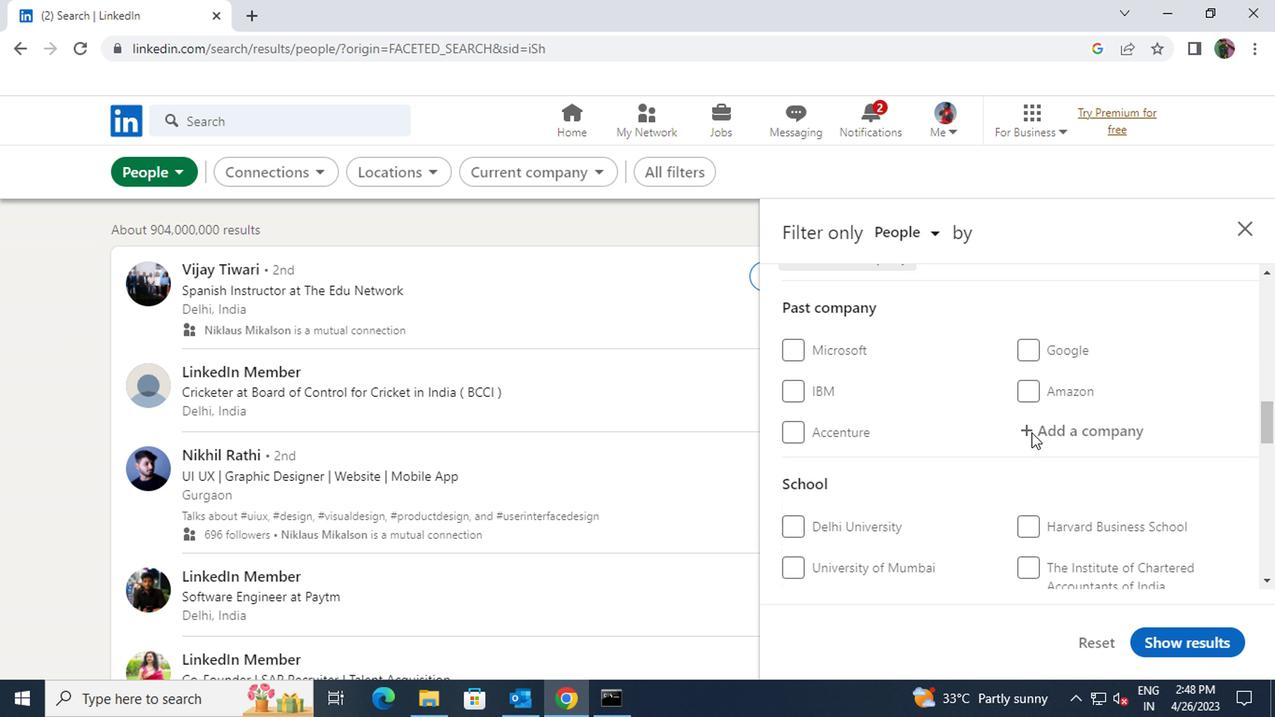 
Action: Mouse scrolled (1026, 432) with delta (0, 0)
Screenshot: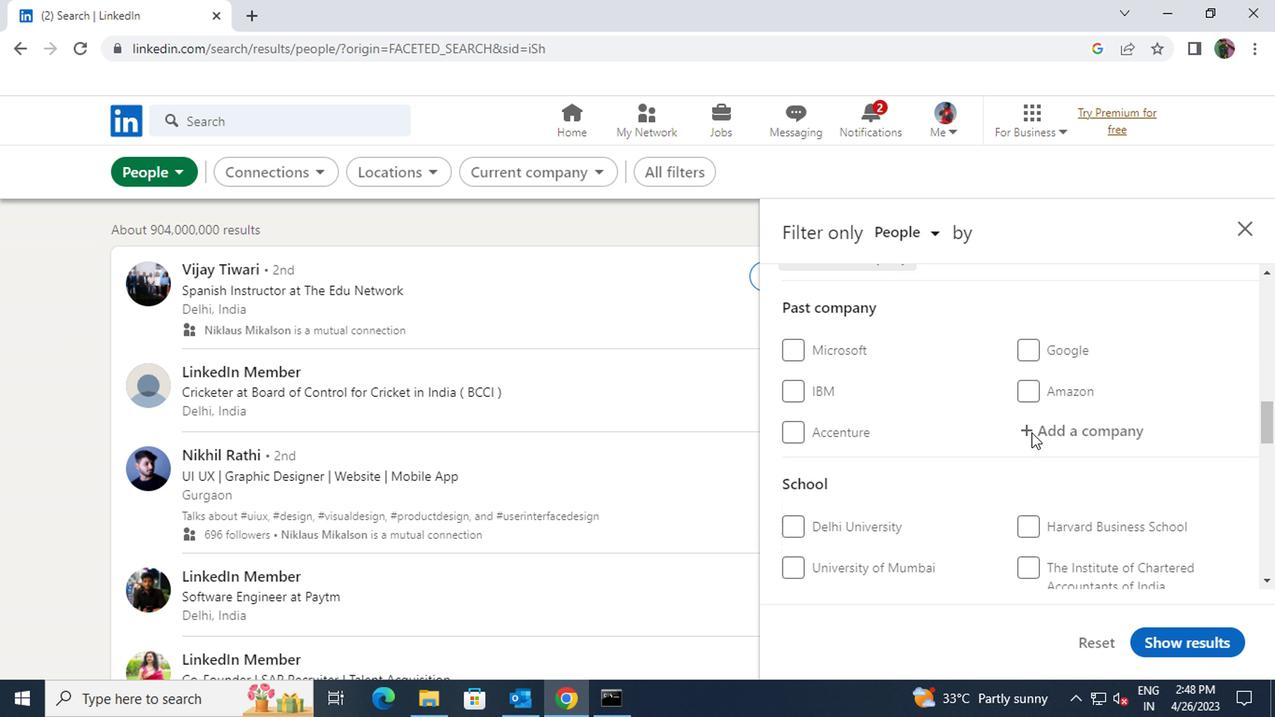 
Action: Mouse moved to (1034, 437)
Screenshot: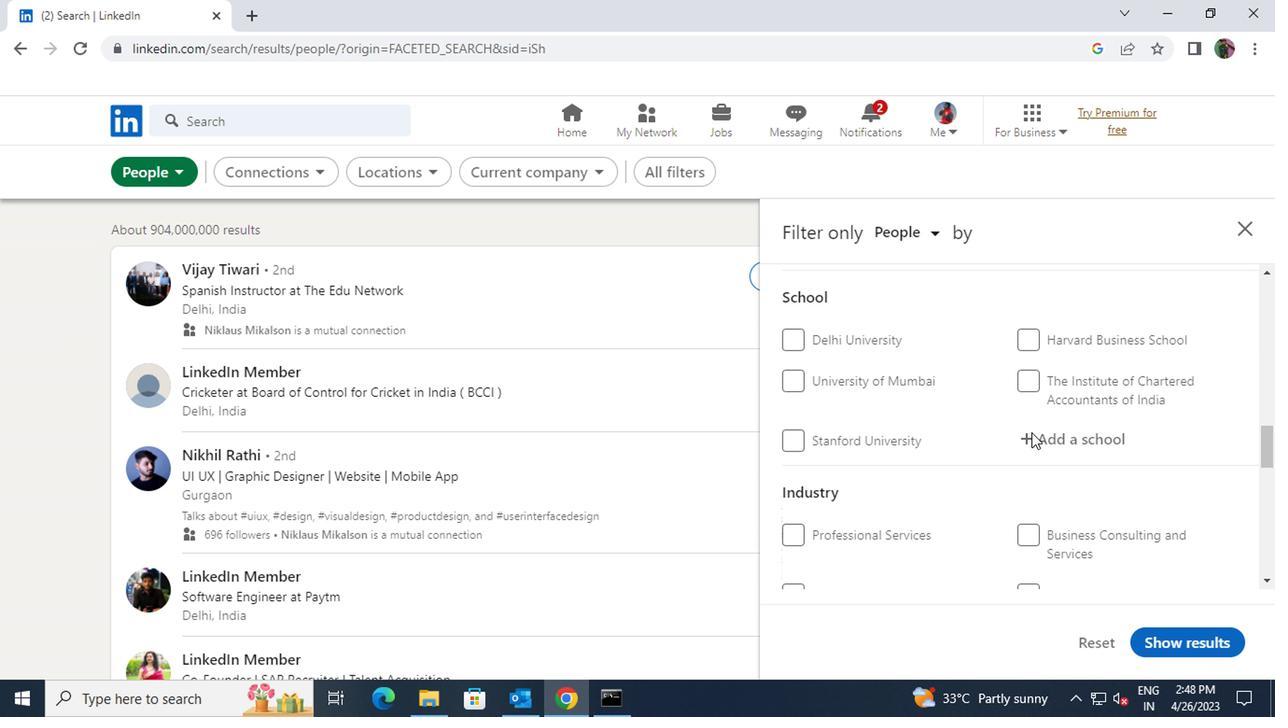 
Action: Mouse pressed left at (1034, 437)
Screenshot: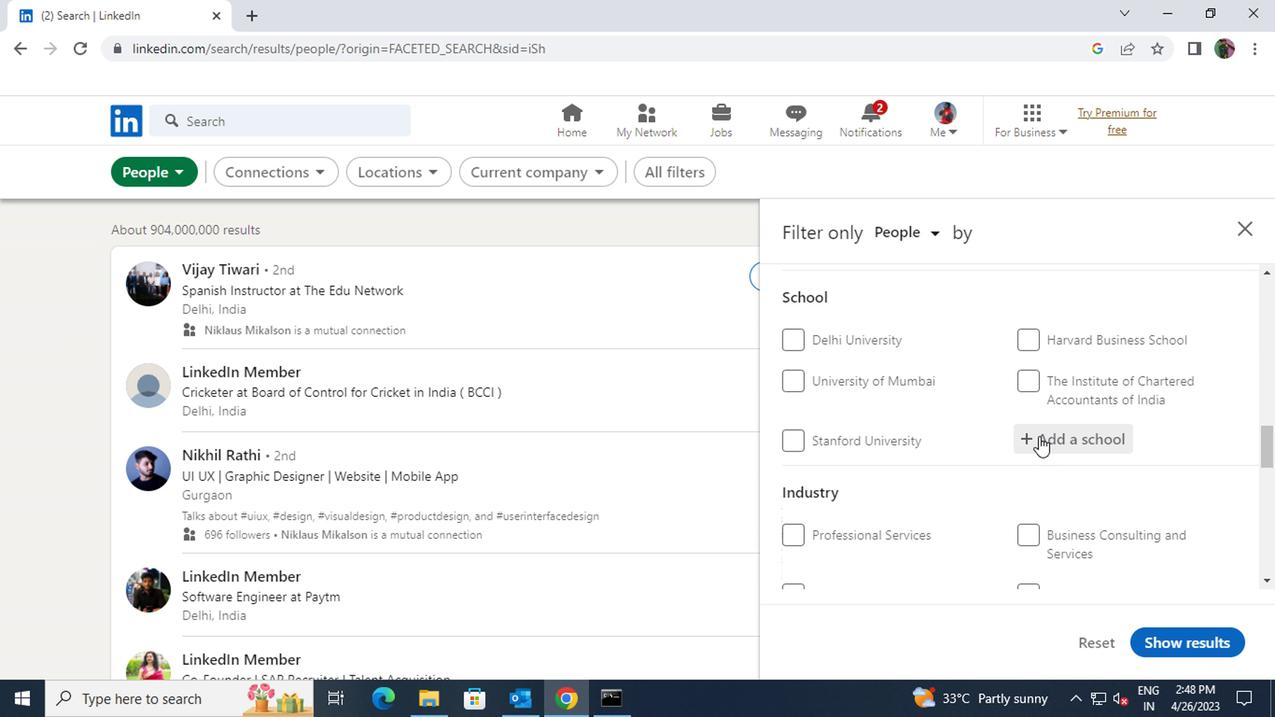 
Action: Key pressed <Key.shift>BIRLA
Screenshot: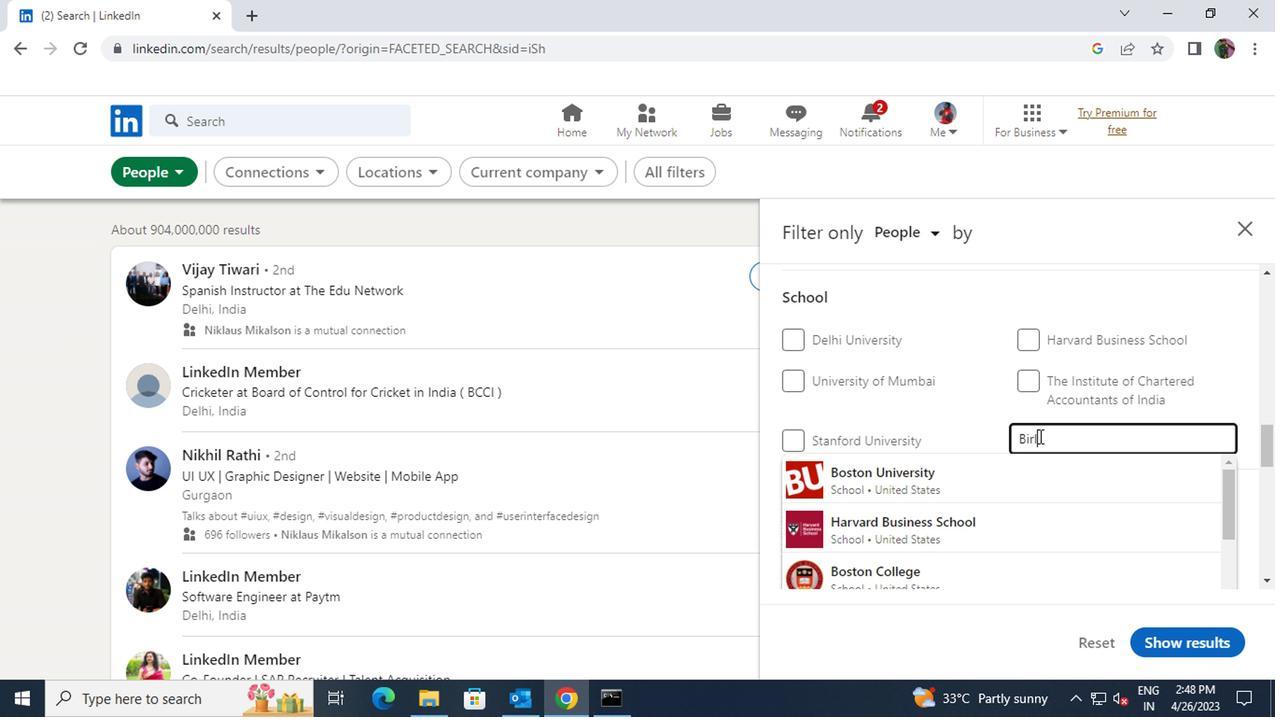 
Action: Mouse moved to (1035, 472)
Screenshot: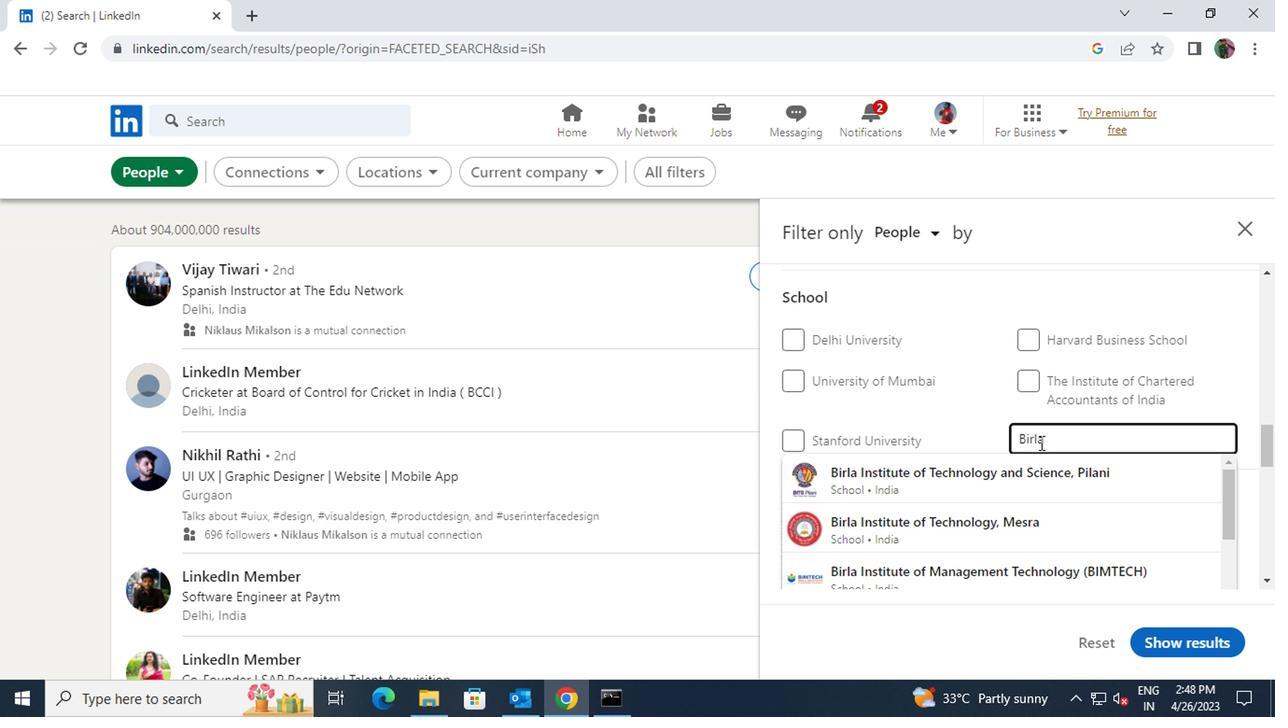 
Action: Mouse pressed left at (1035, 472)
Screenshot: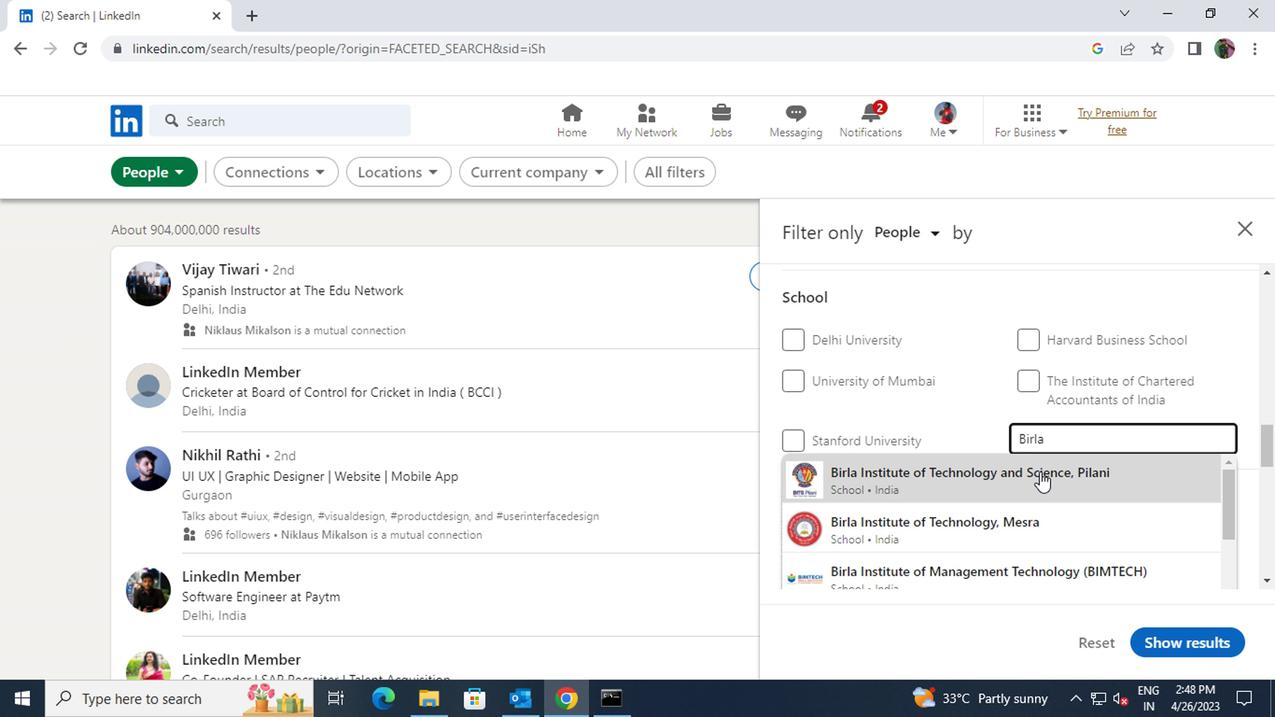 
Action: Mouse scrolled (1035, 472) with delta (0, 0)
Screenshot: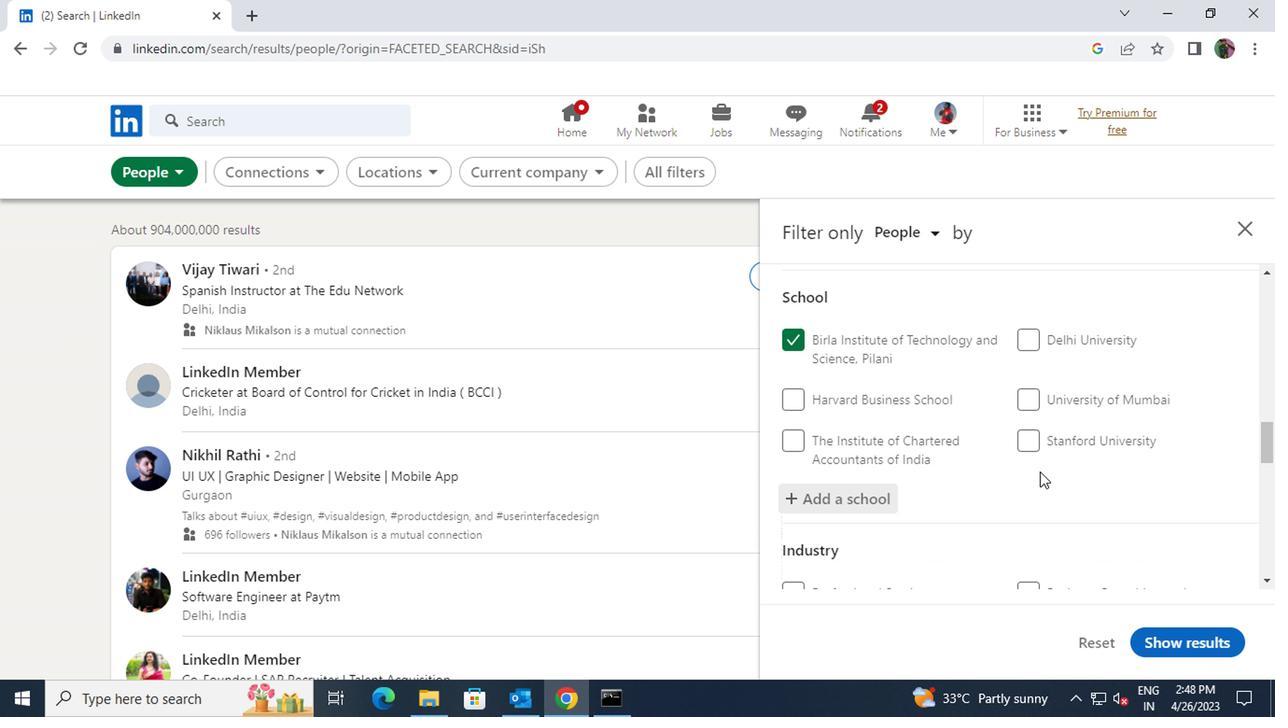 
Action: Mouse scrolled (1035, 472) with delta (0, 0)
Screenshot: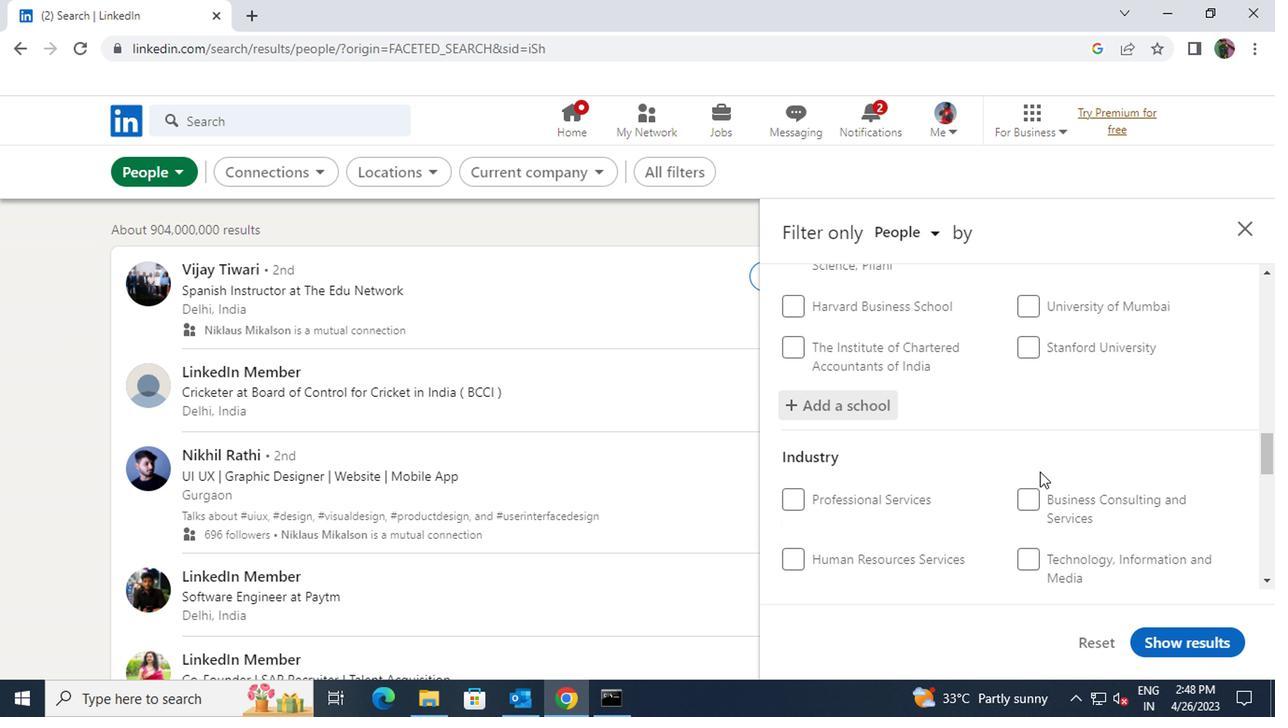 
Action: Mouse scrolled (1035, 472) with delta (0, 0)
Screenshot: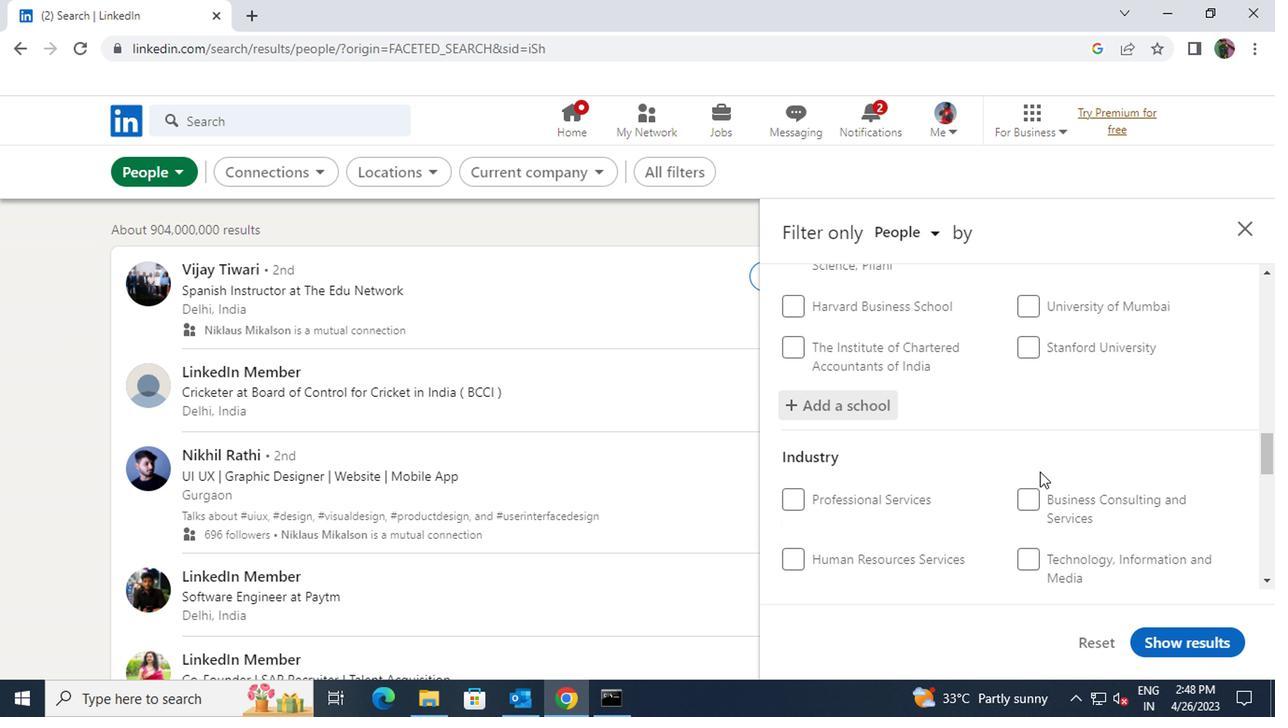 
Action: Mouse moved to (1045, 438)
Screenshot: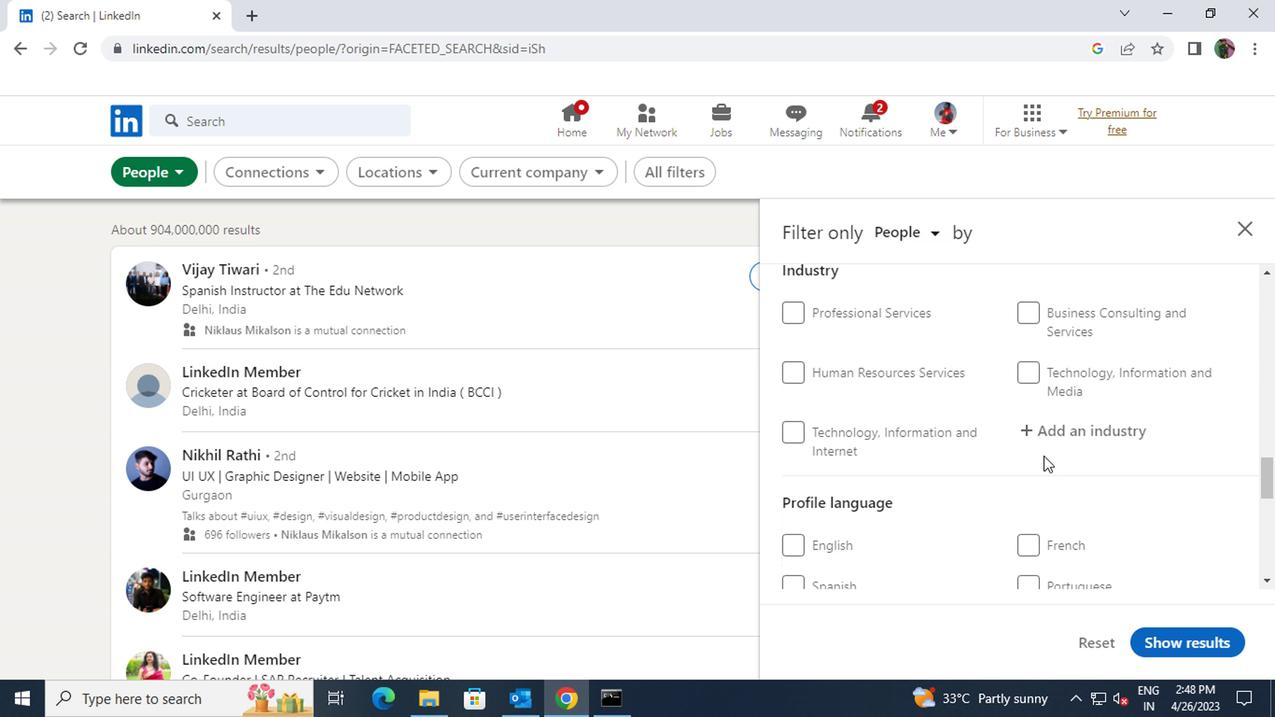 
Action: Mouse pressed left at (1045, 438)
Screenshot: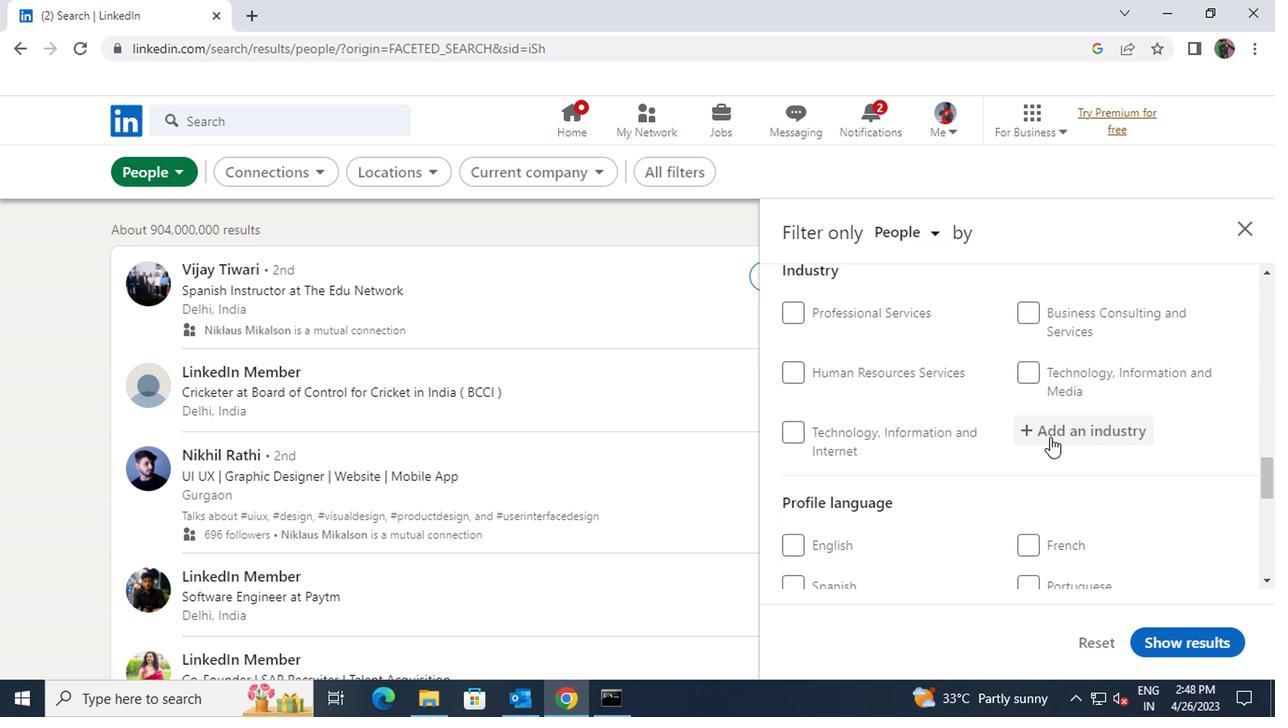 
Action: Key pressed <Key.shift><Key.shift><Key.shift><Key.shift><Key.shift><Key.shift><Key.shift><Key.shift>IT<Key.space>SYSTEM<Key.space>DAT
Screenshot: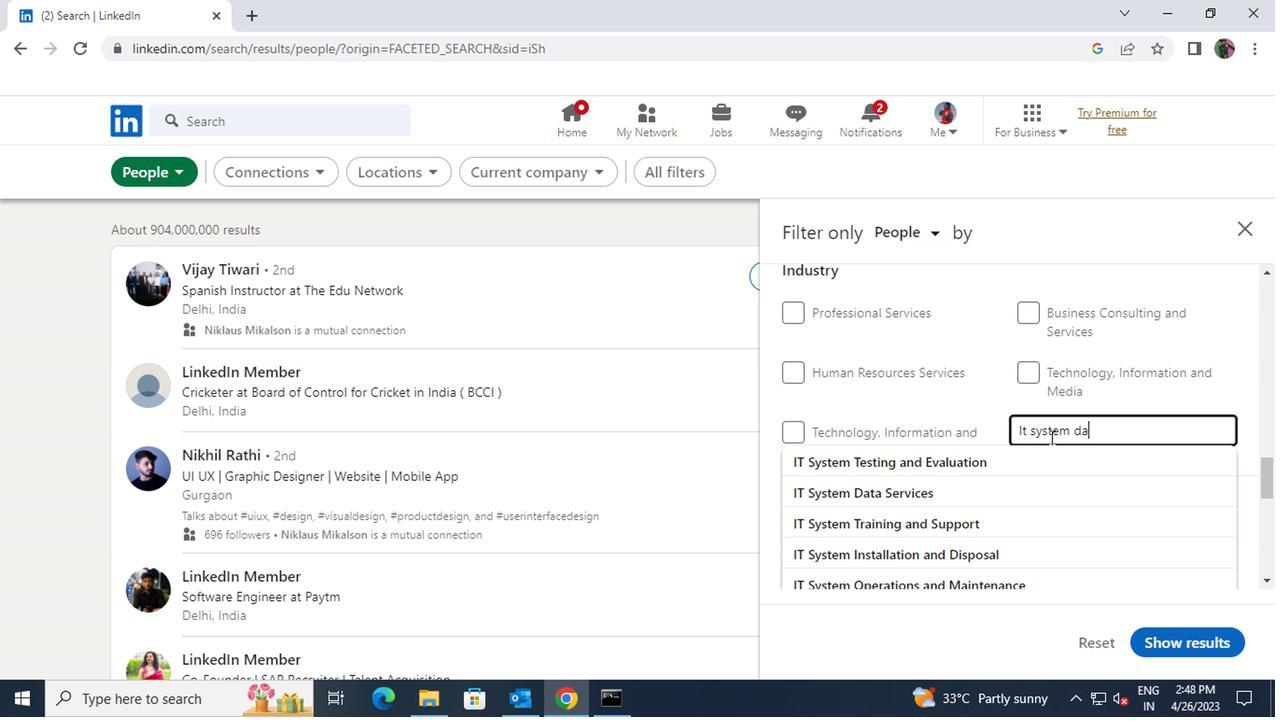 
Action: Mouse moved to (1031, 460)
Screenshot: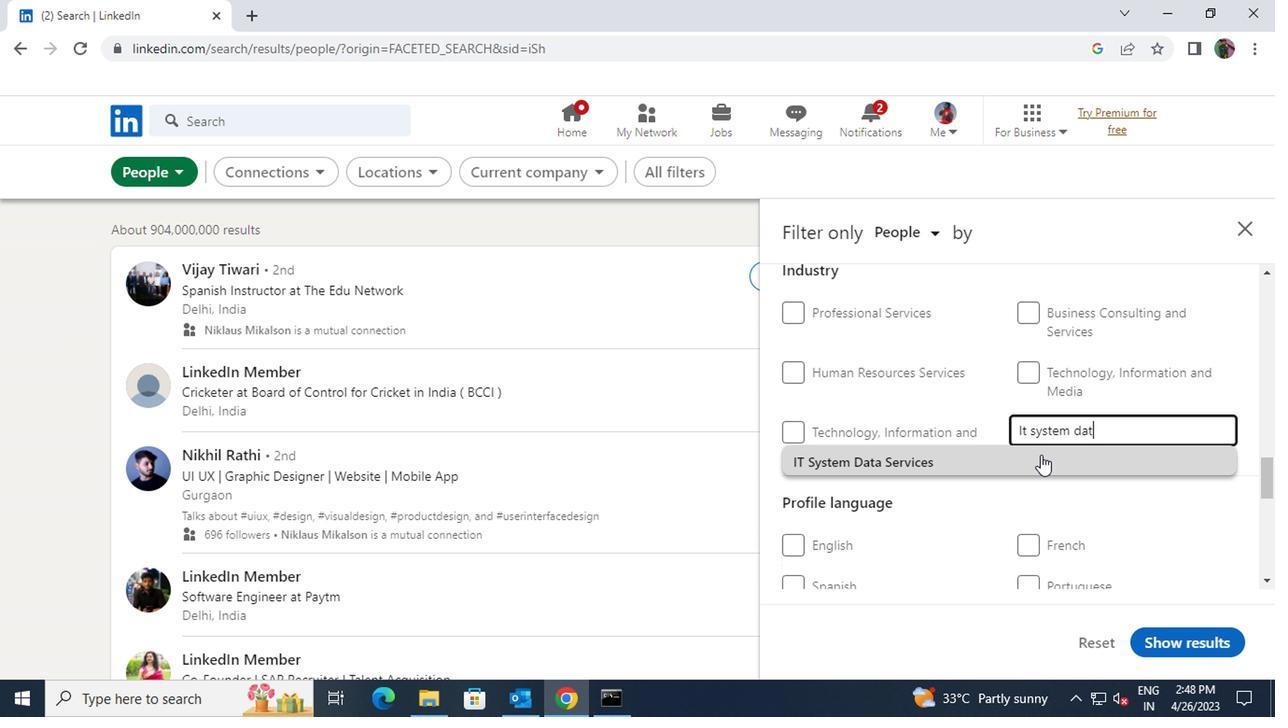
Action: Mouse pressed left at (1031, 460)
Screenshot: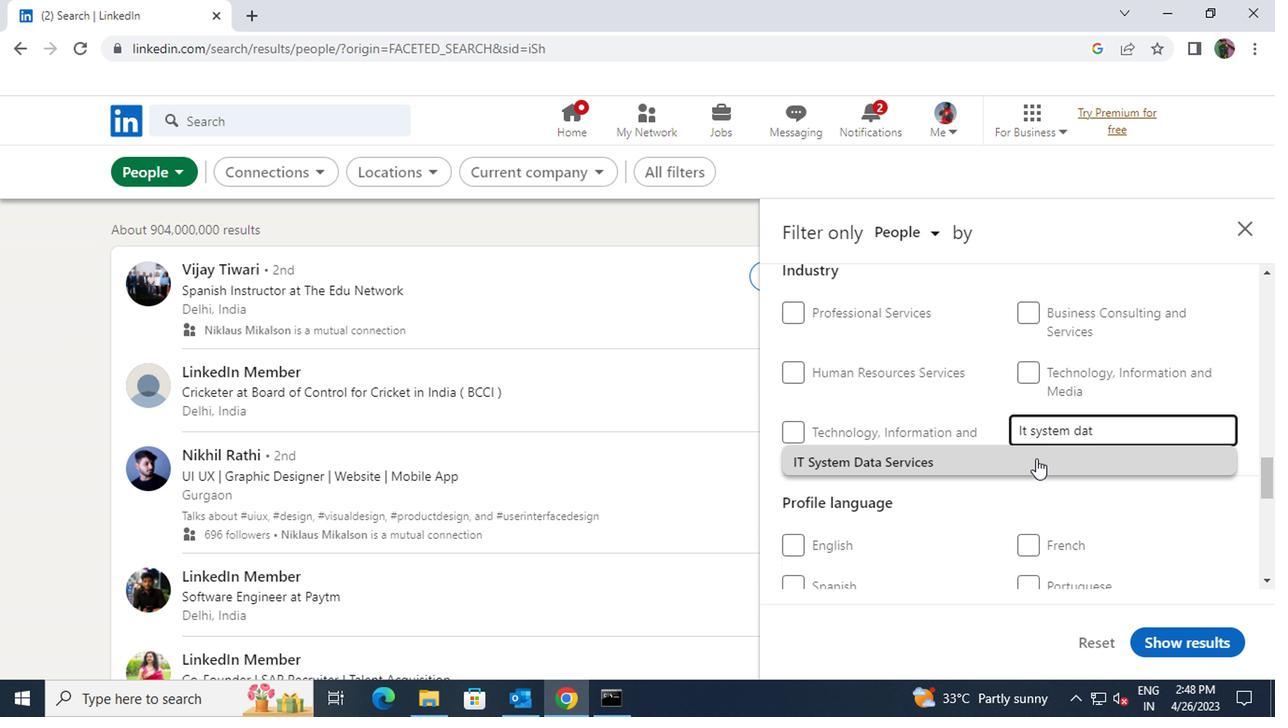 
Action: Mouse scrolled (1031, 458) with delta (0, -1)
Screenshot: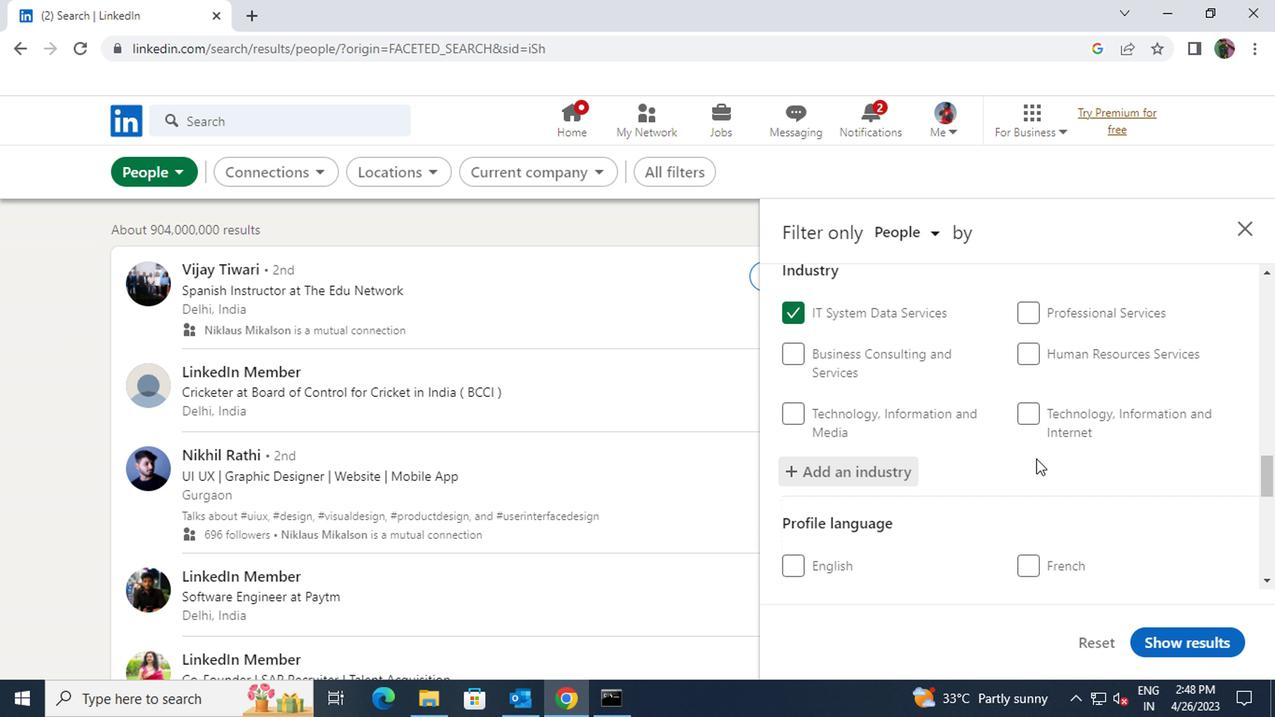 
Action: Mouse scrolled (1031, 458) with delta (0, -1)
Screenshot: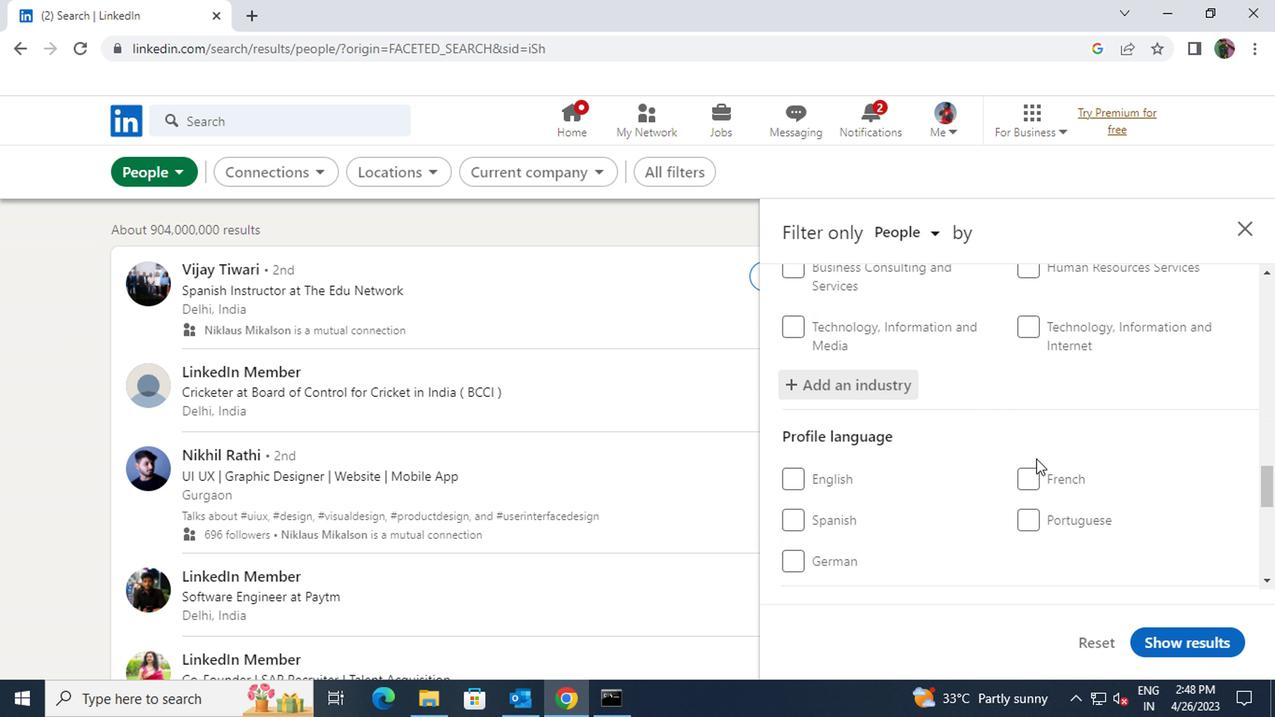 
Action: Mouse moved to (789, 458)
Screenshot: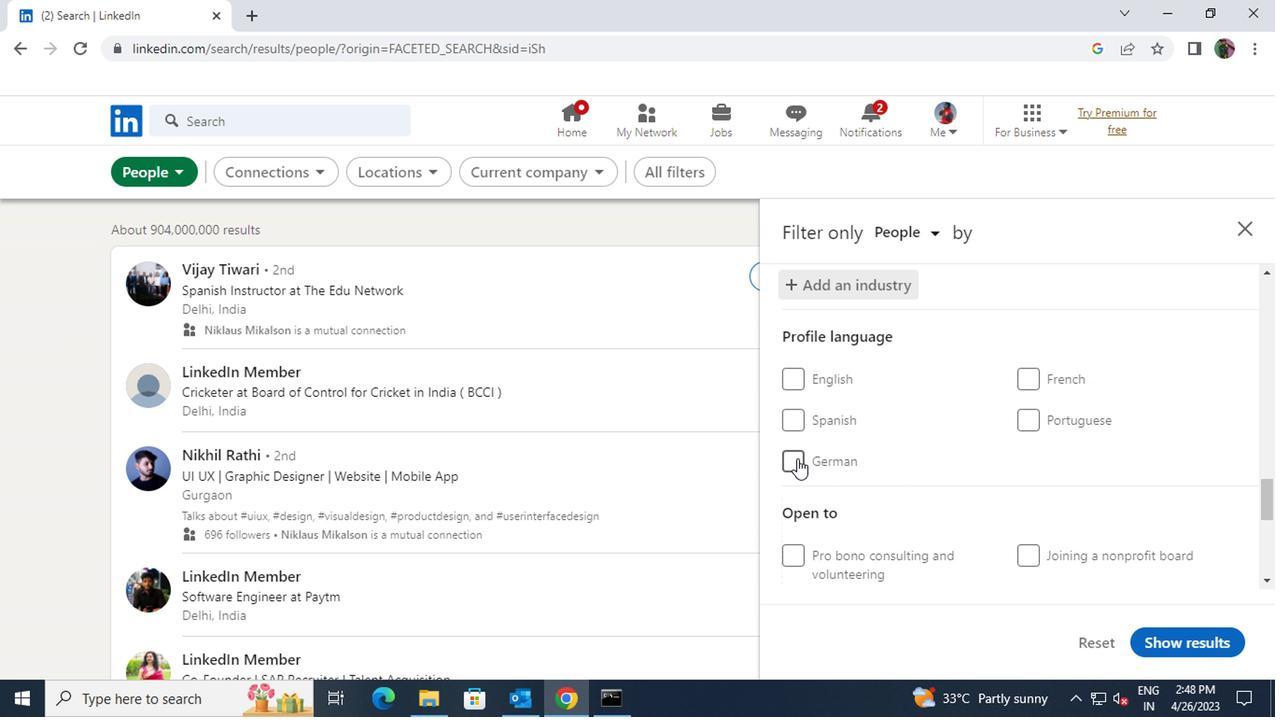 
Action: Mouse pressed left at (789, 458)
Screenshot: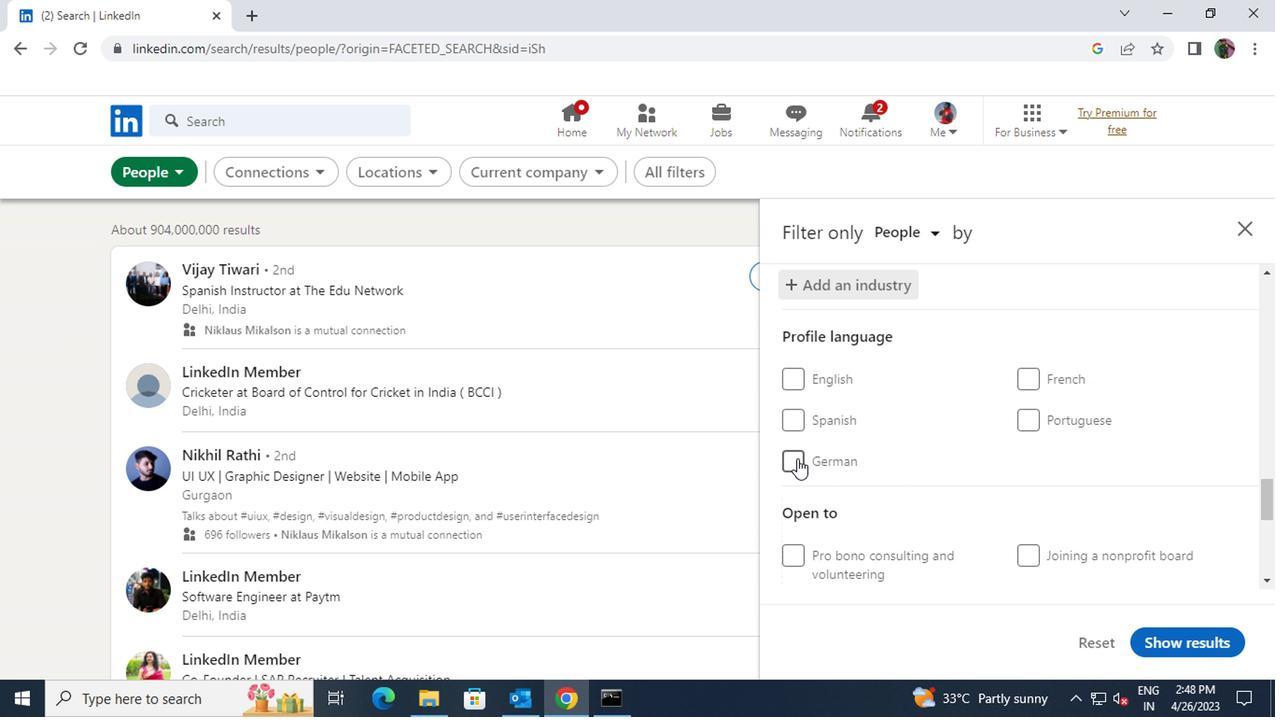 
Action: Mouse moved to (874, 470)
Screenshot: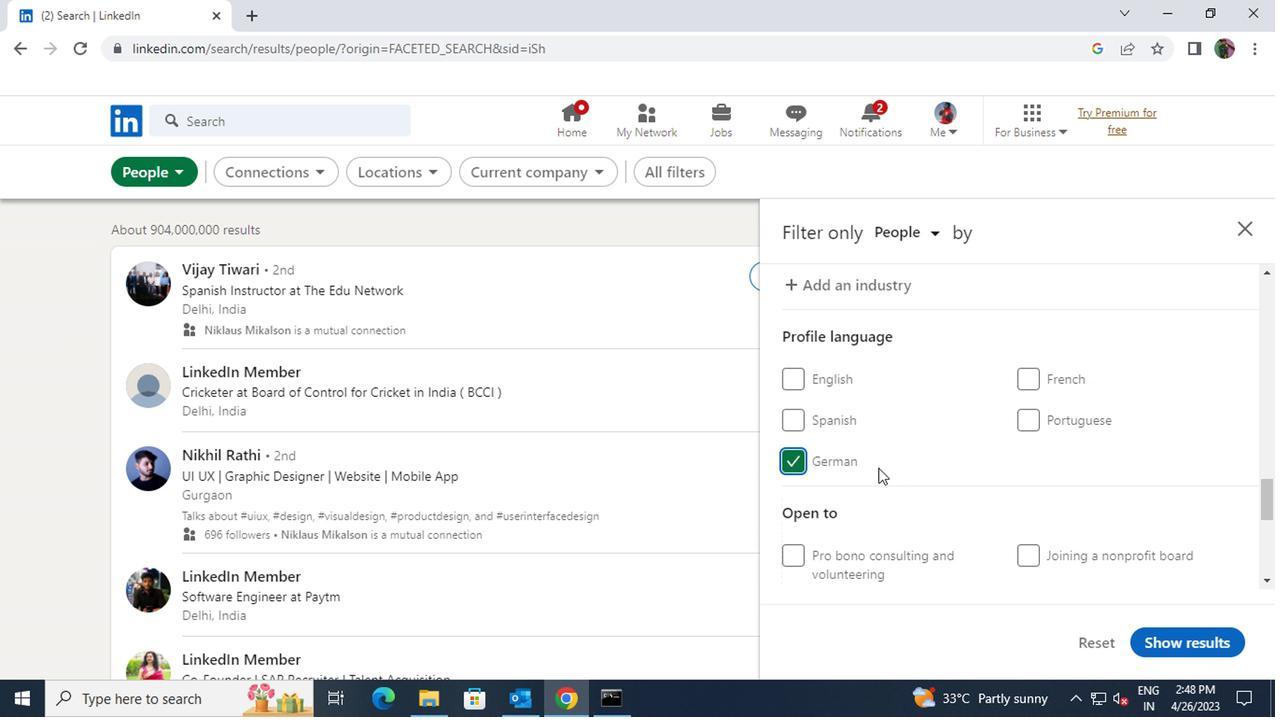
Action: Mouse scrolled (874, 469) with delta (0, 0)
Screenshot: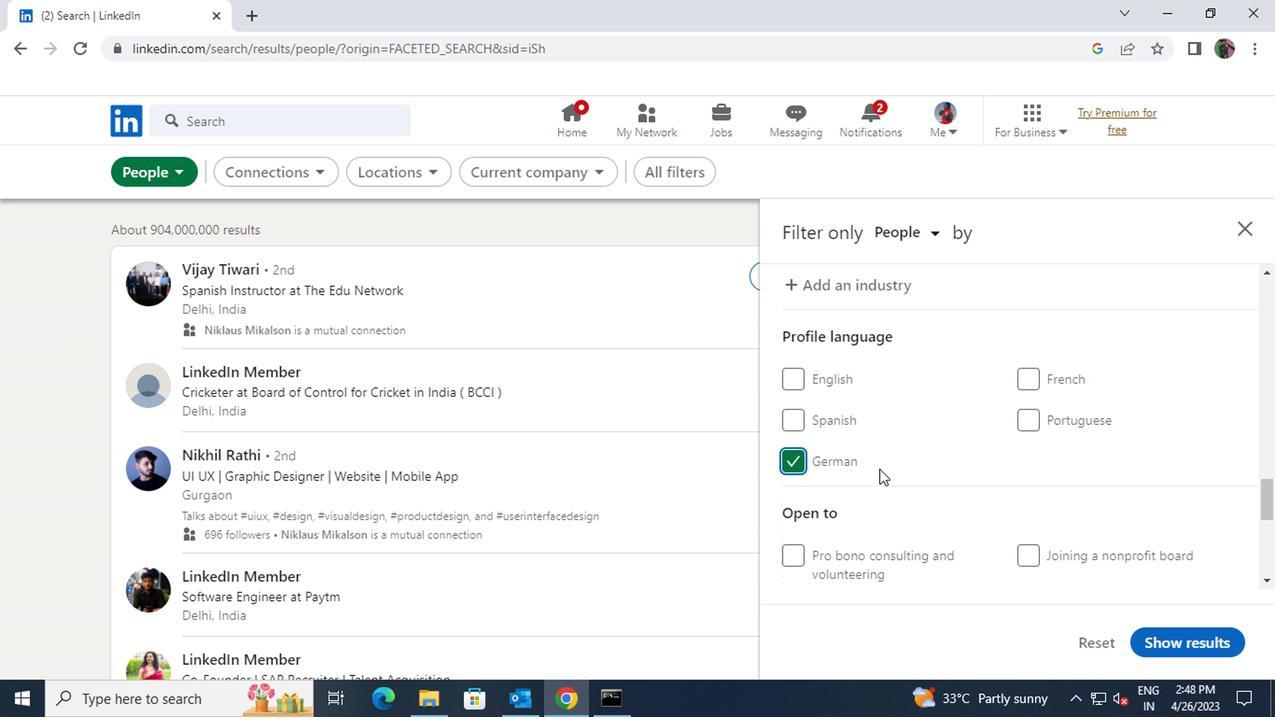
Action: Mouse scrolled (874, 469) with delta (0, 0)
Screenshot: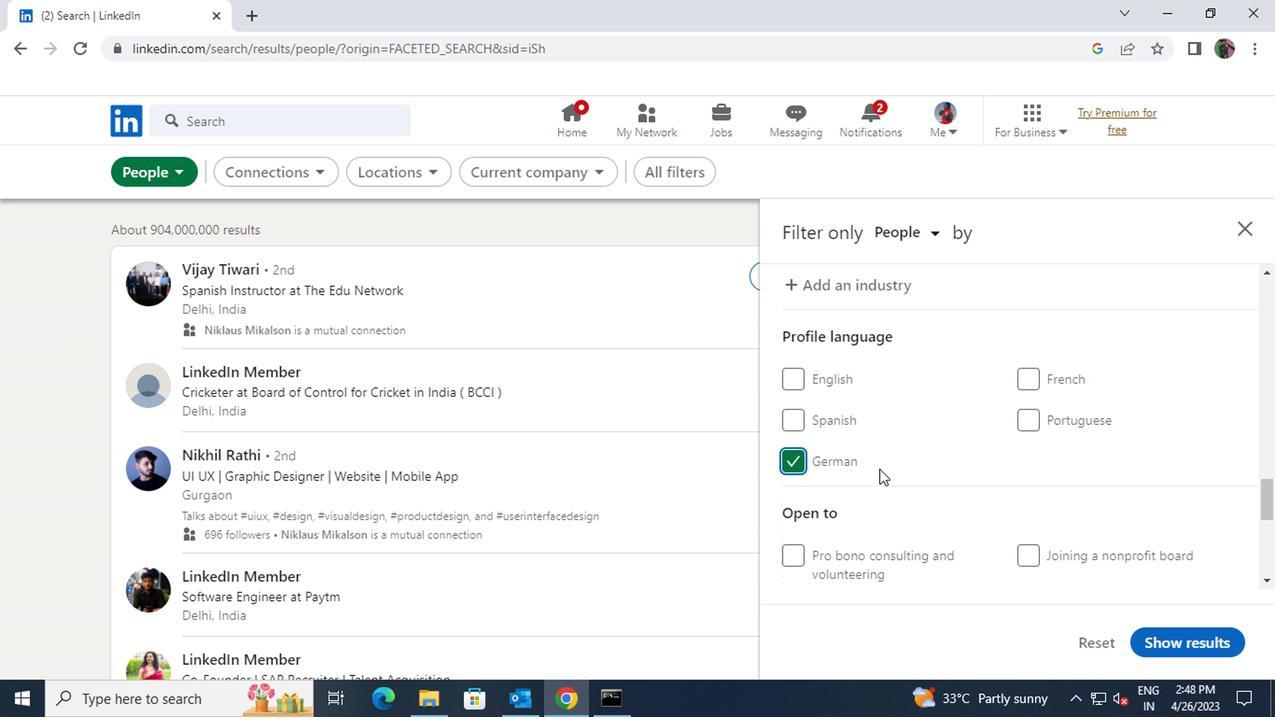 
Action: Mouse scrolled (874, 469) with delta (0, 0)
Screenshot: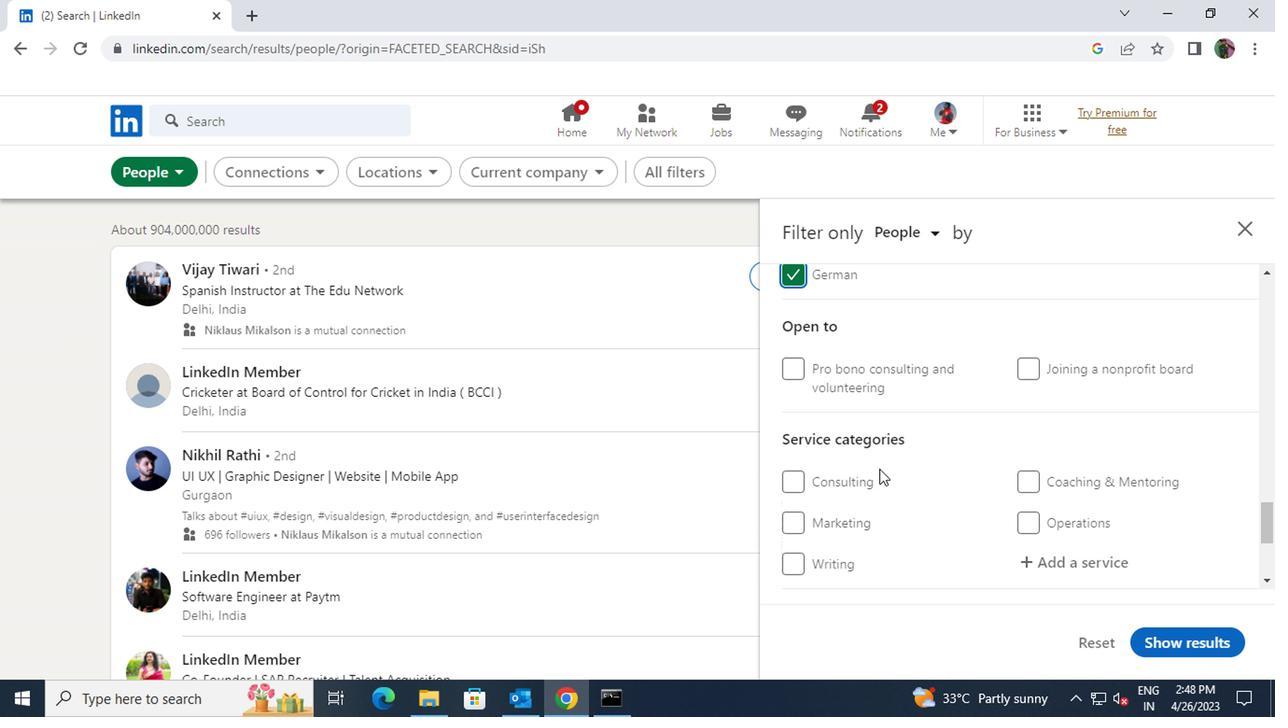 
Action: Mouse moved to (1058, 474)
Screenshot: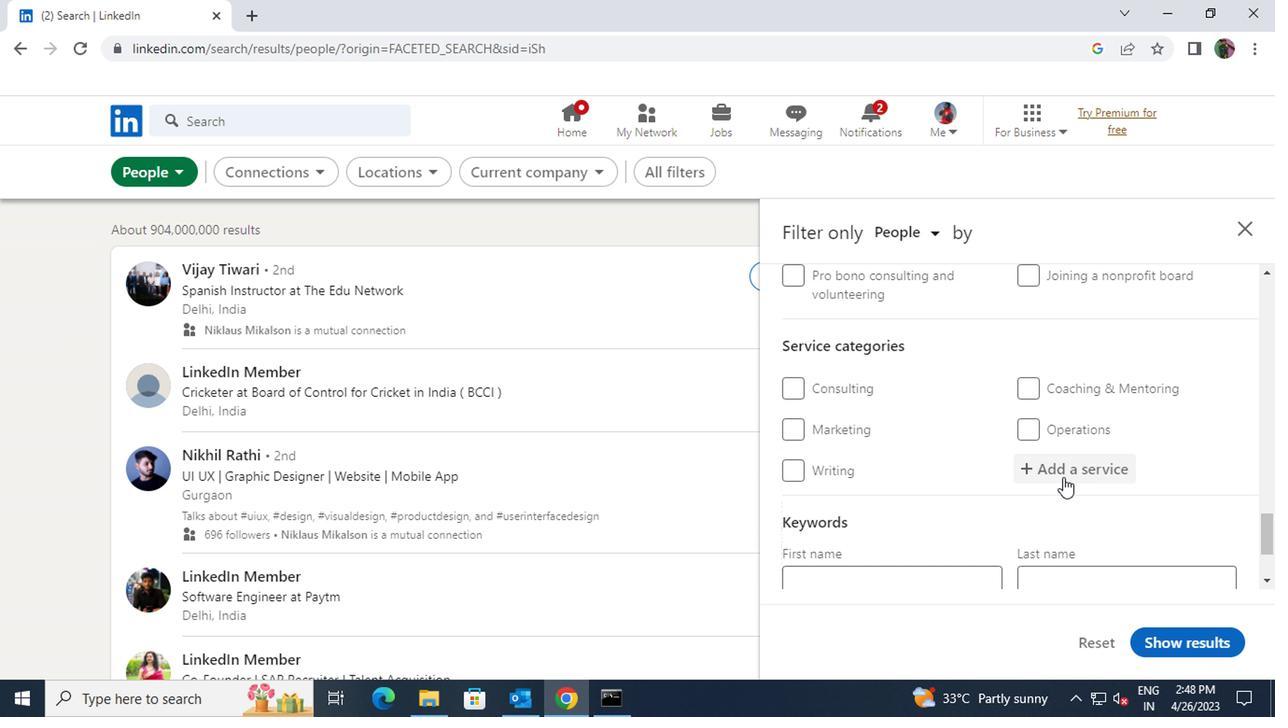 
Action: Mouse pressed left at (1058, 474)
Screenshot: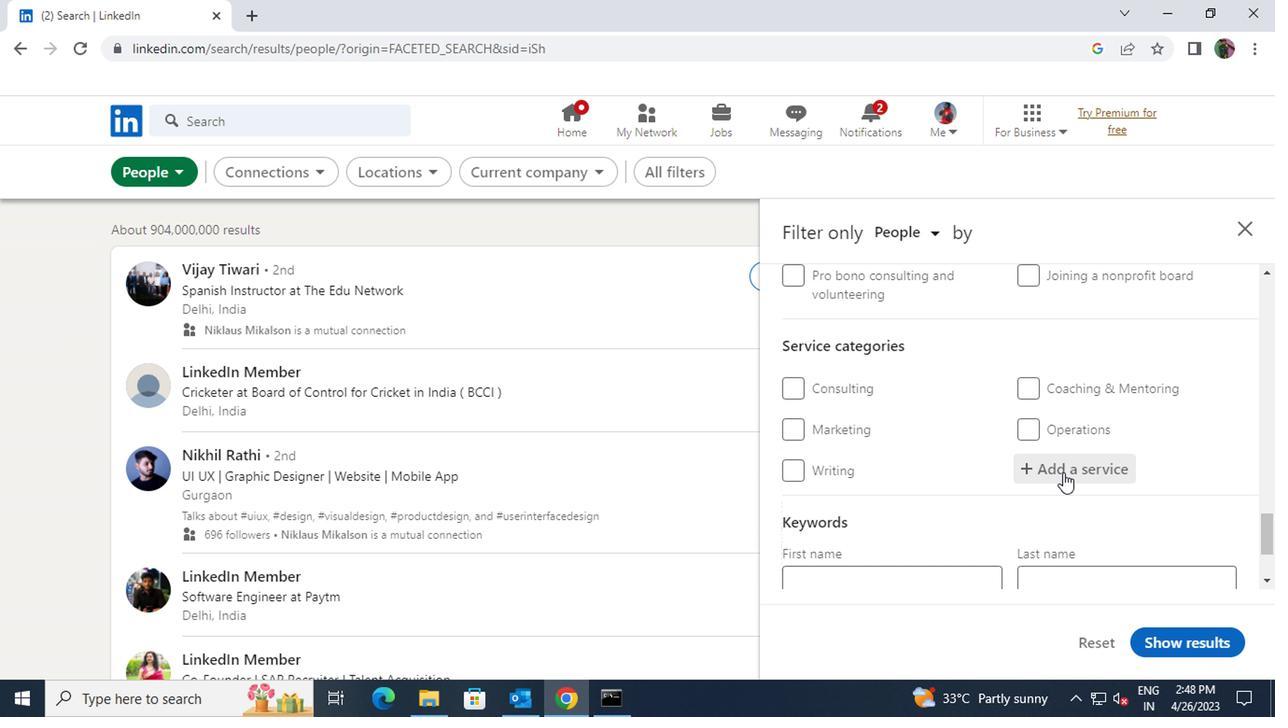 
Action: Key pressed <Key.shift>PACK
Screenshot: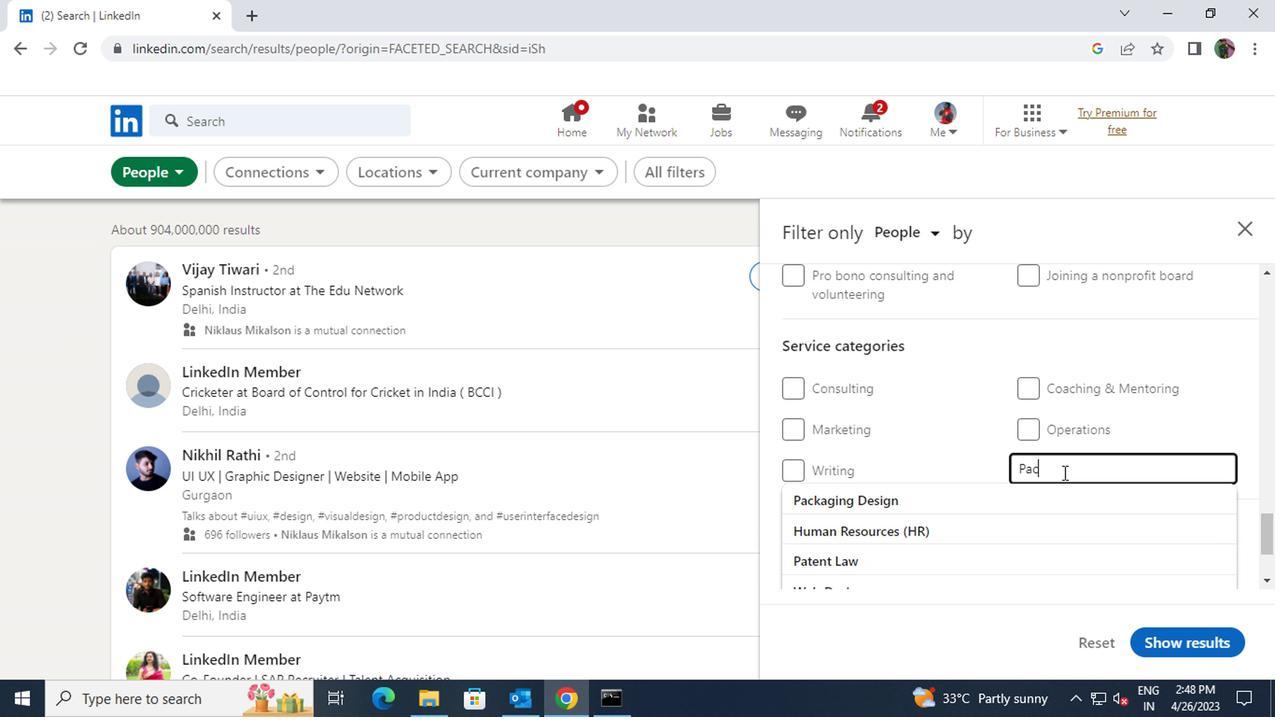 
Action: Mouse moved to (1015, 493)
Screenshot: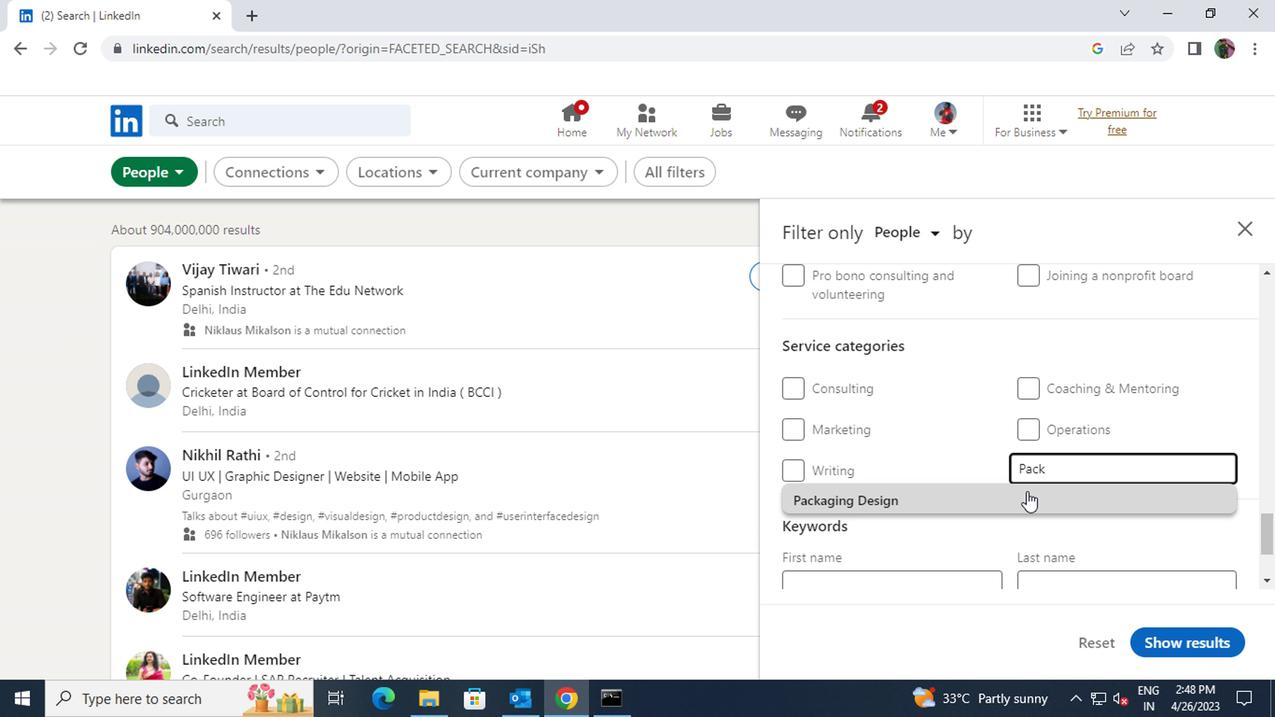 
Action: Mouse pressed left at (1015, 493)
Screenshot: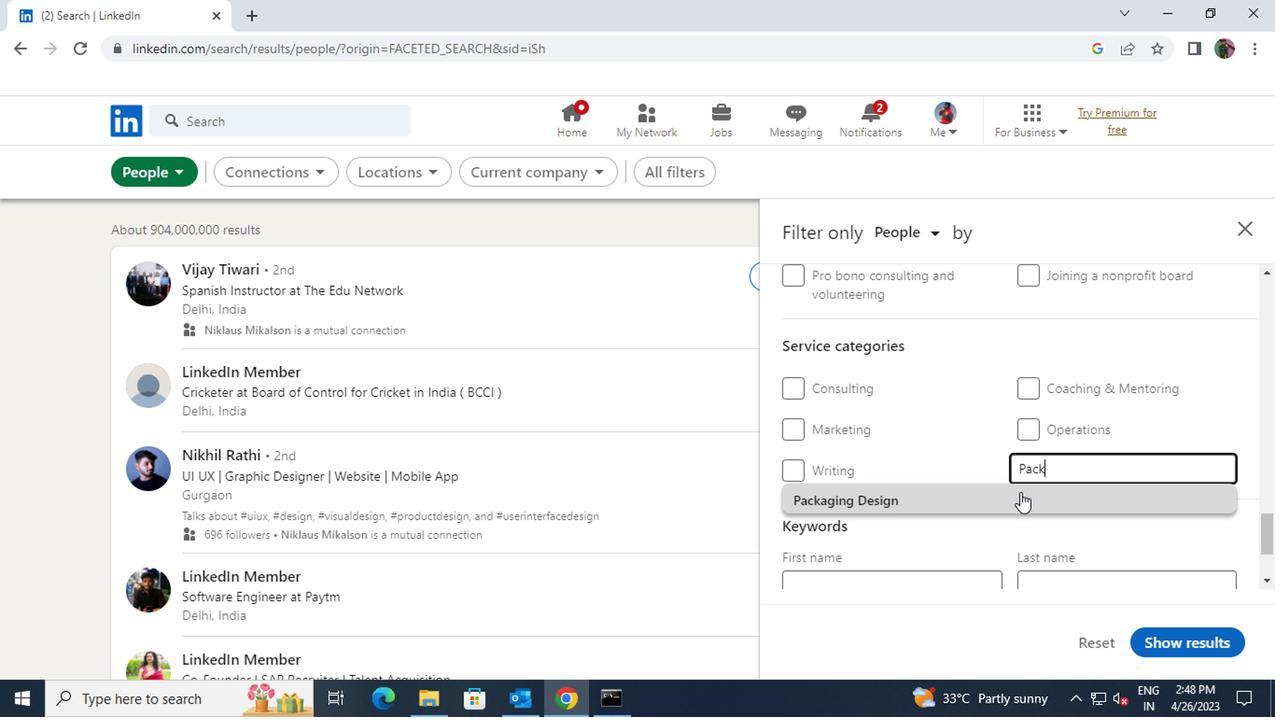 
Action: Mouse scrolled (1015, 492) with delta (0, 0)
Screenshot: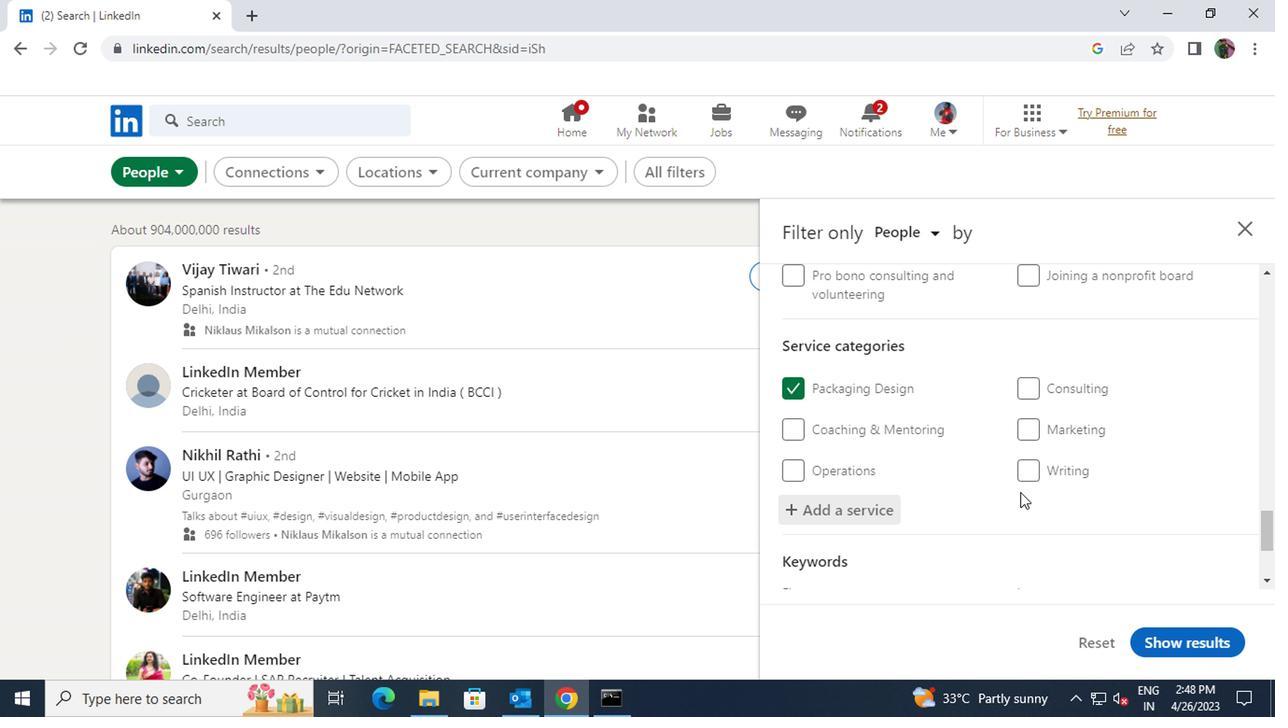 
Action: Mouse scrolled (1015, 492) with delta (0, 0)
Screenshot: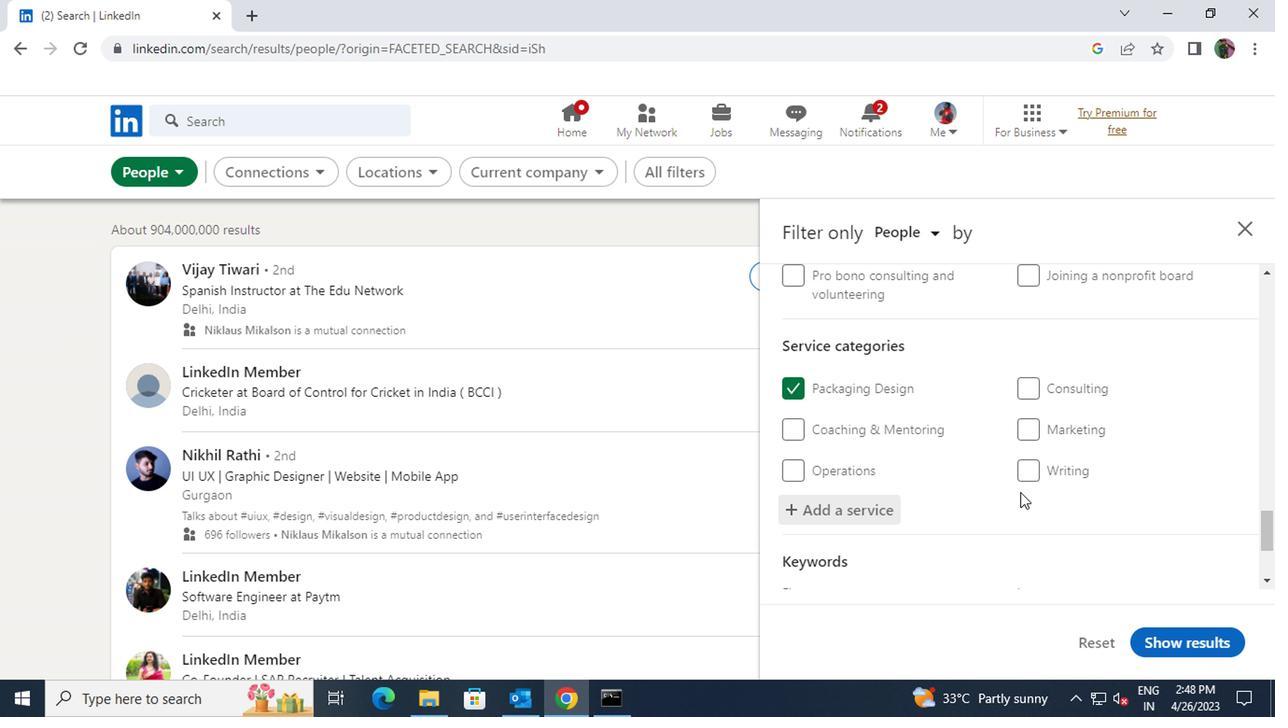 
Action: Mouse moved to (982, 502)
Screenshot: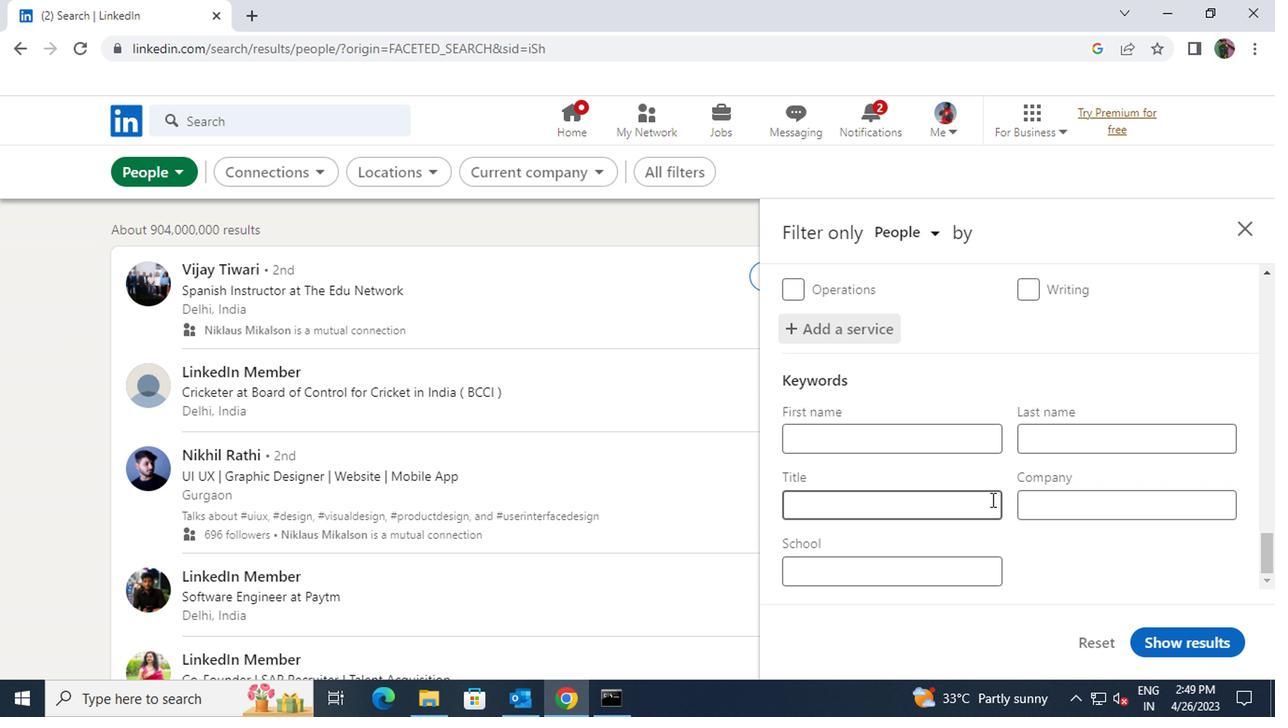 
Action: Mouse pressed left at (982, 502)
Screenshot: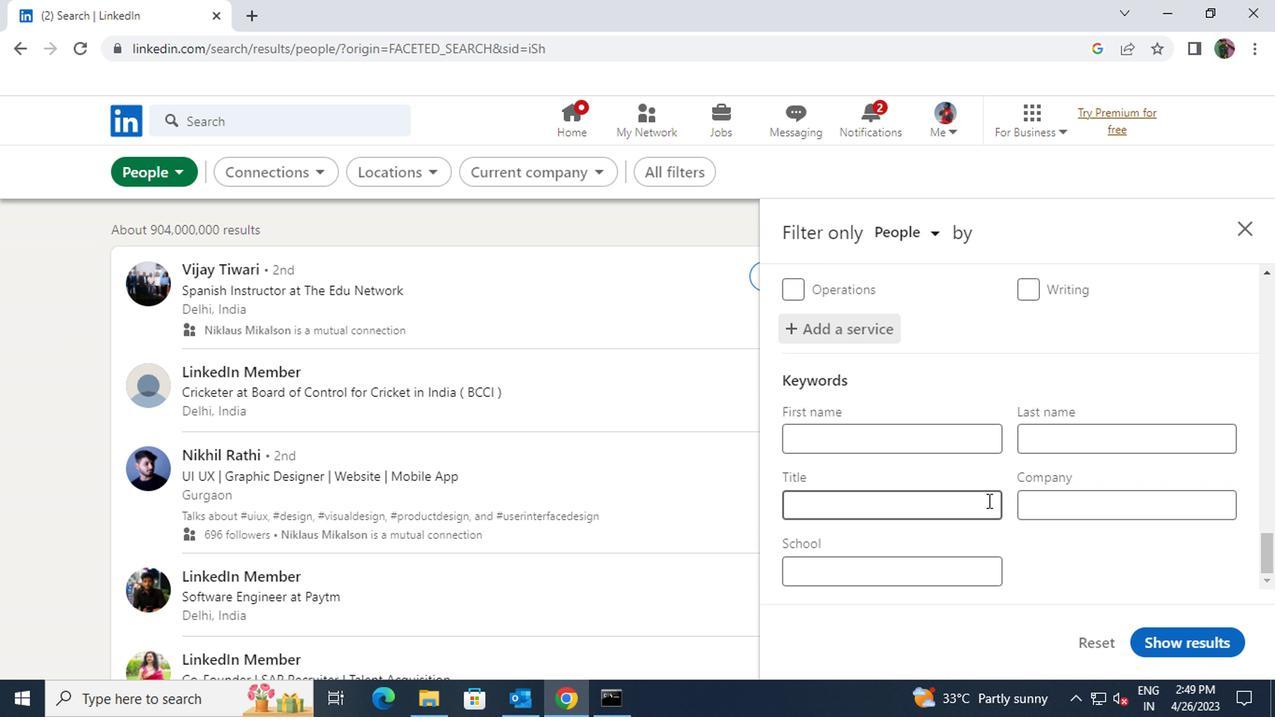 
Action: Key pressed <Key.shift>MUSICIAN
Screenshot: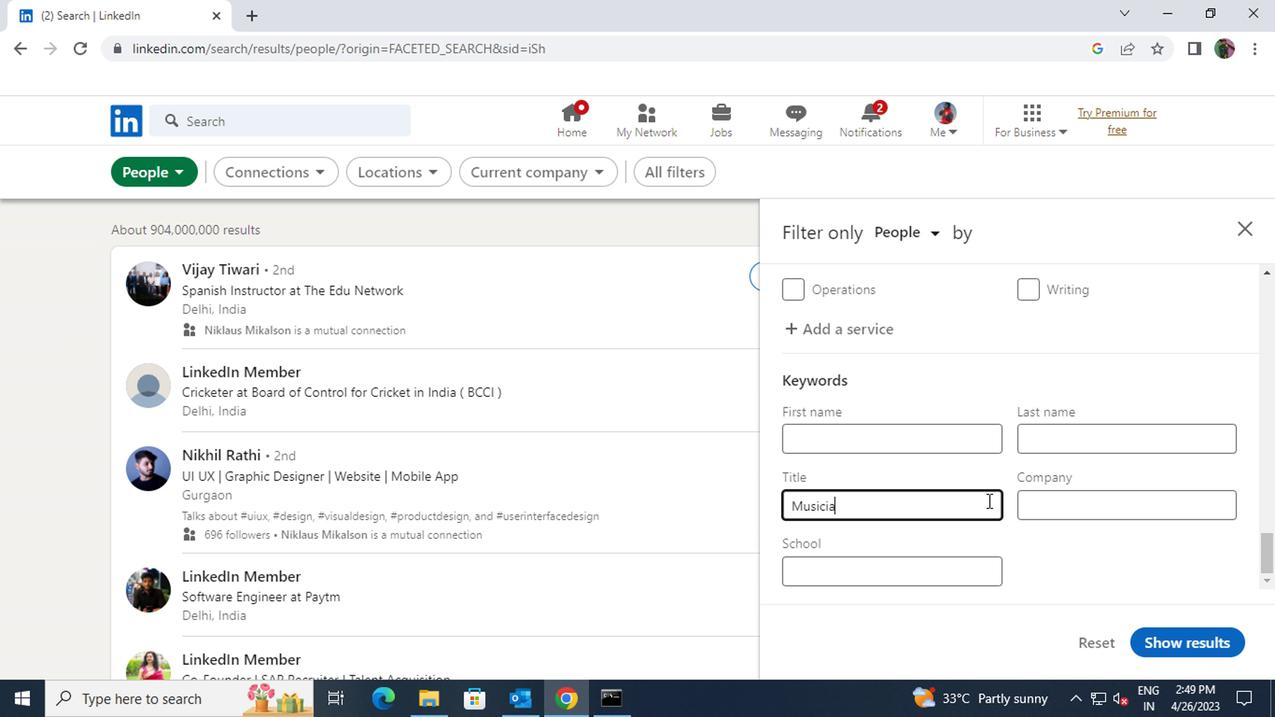 
Action: Mouse moved to (1166, 637)
Screenshot: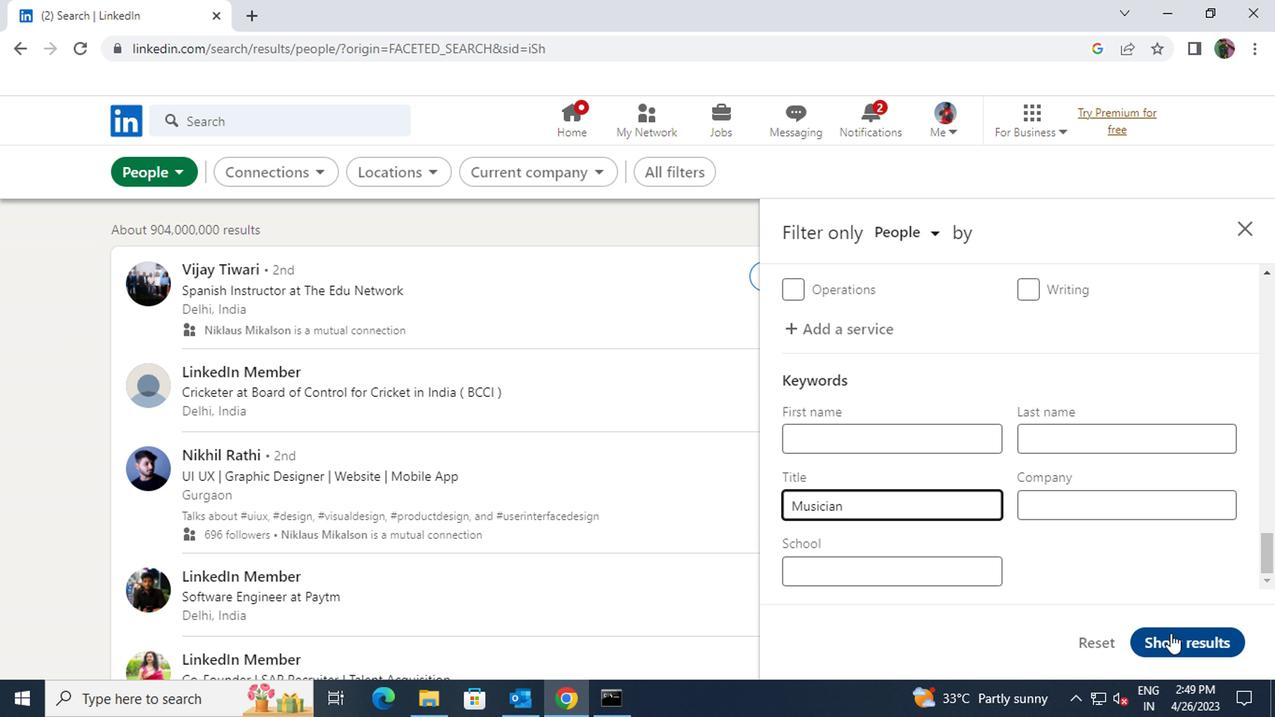 
Action: Mouse pressed left at (1166, 637)
Screenshot: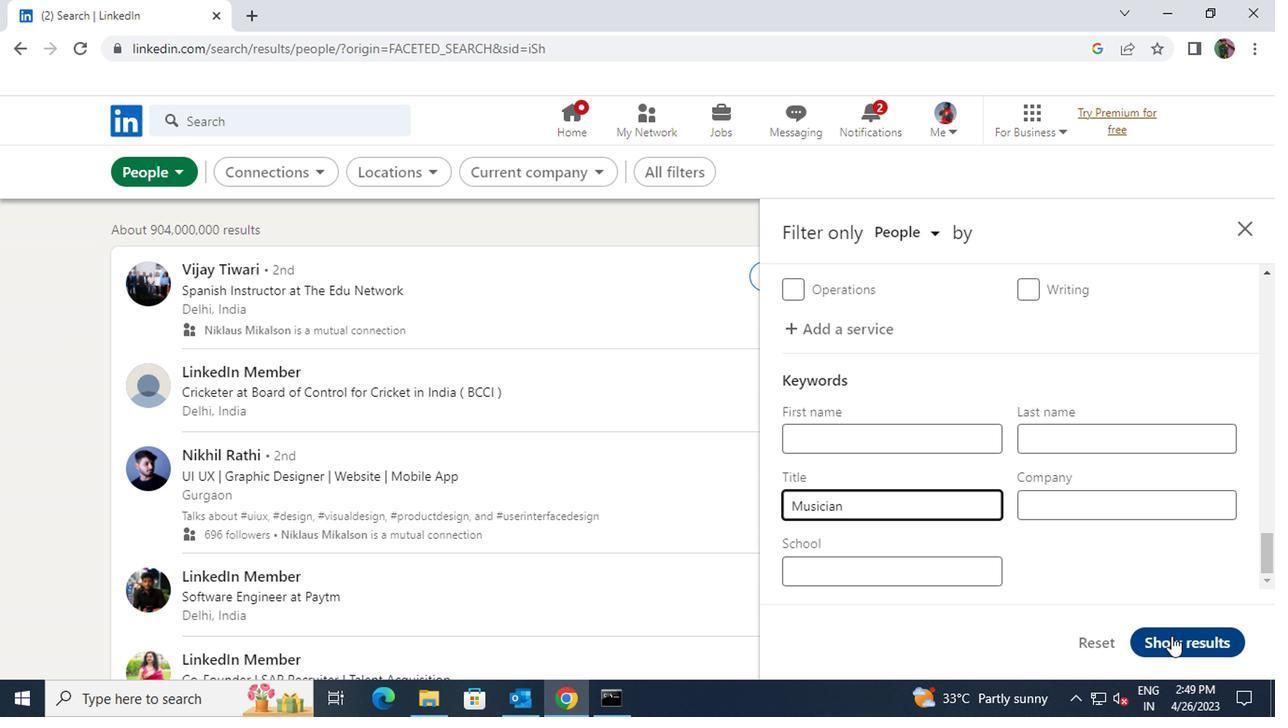 
